 Task: Search one way flight ticket for 1 adult, 6 children, 1 infant in seat and 1 infant on lap in business from Greenville: Greenville-spartanburg International Airport (roger Milliken Field) to Fort Wayne: Fort Wayne International Airport on 8-4-2023. Choice of flights is Westjet. Number of bags: 8 checked bags. Price is upto 95000. Outbound departure time preference is 20:45.
Action: Mouse moved to (280, 254)
Screenshot: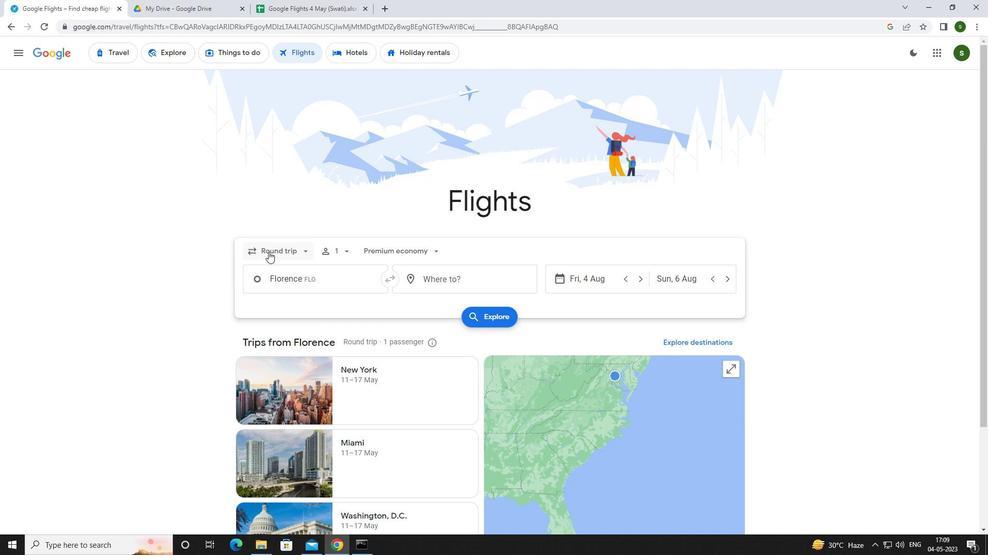 
Action: Mouse pressed left at (280, 254)
Screenshot: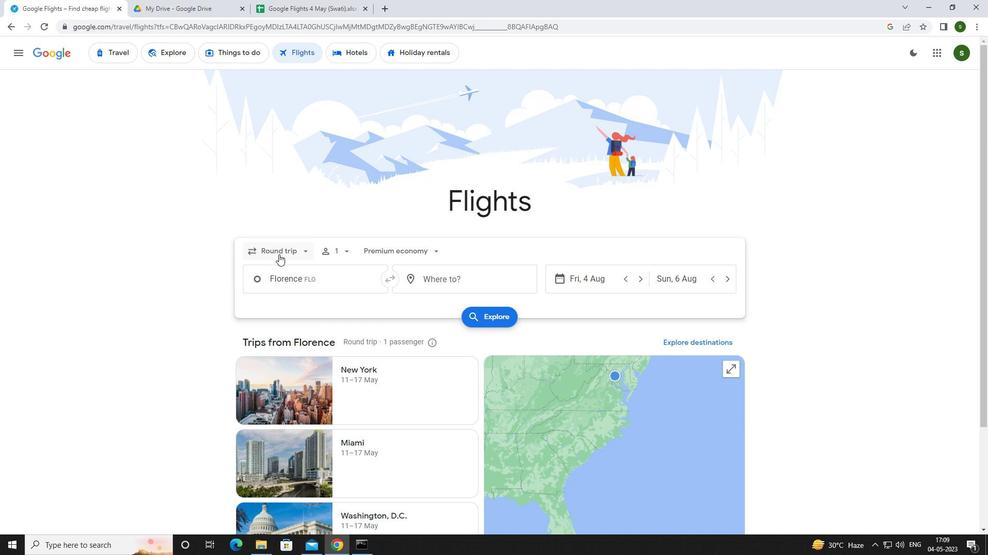 
Action: Mouse moved to (295, 295)
Screenshot: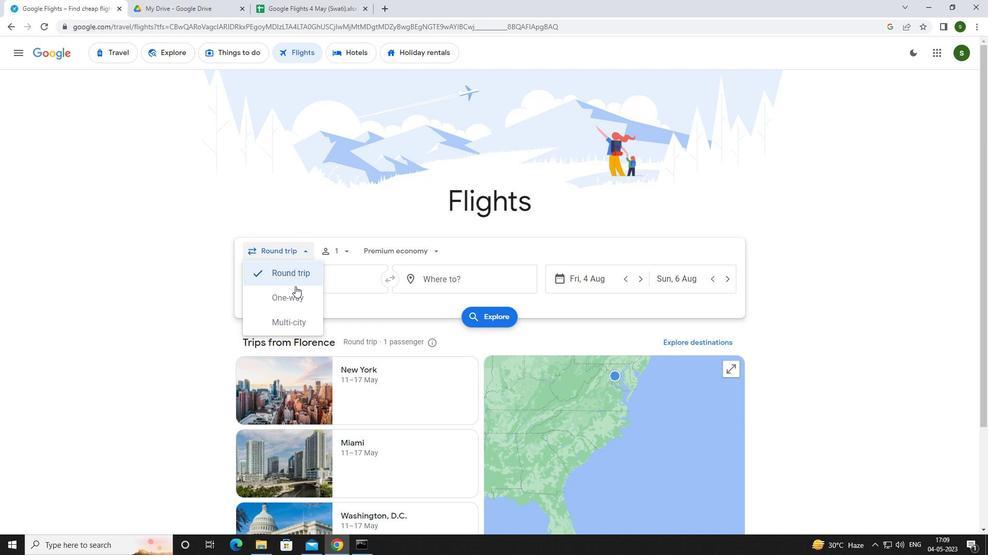 
Action: Mouse pressed left at (295, 295)
Screenshot: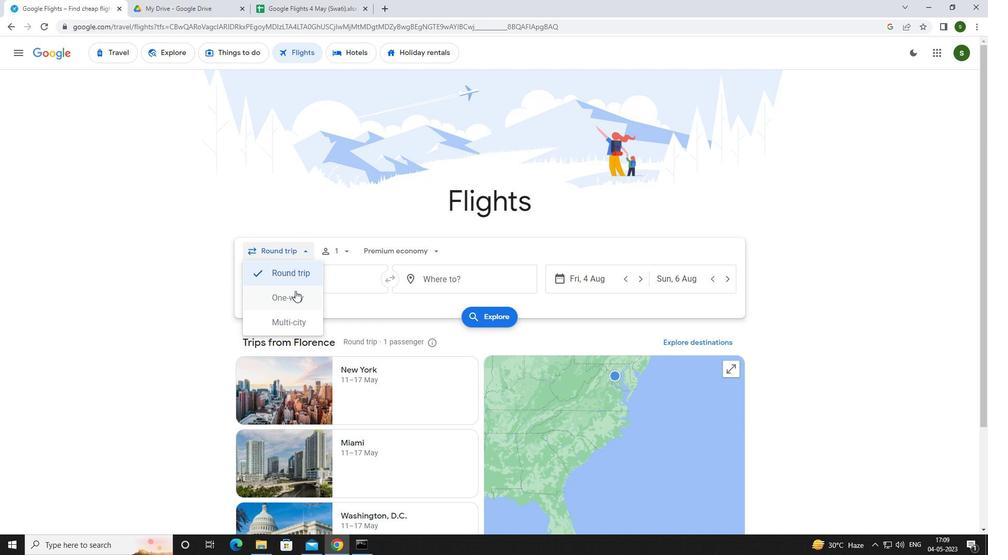 
Action: Mouse moved to (345, 251)
Screenshot: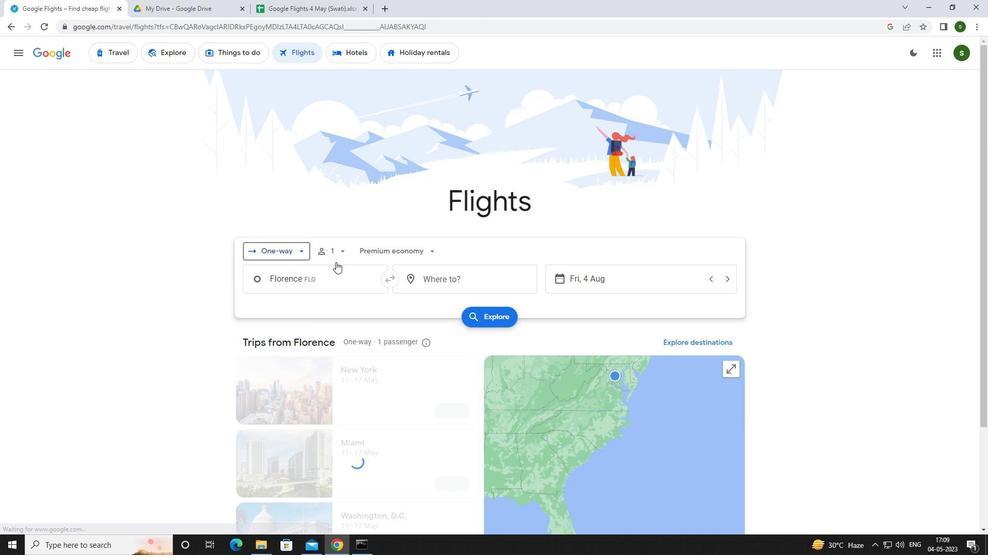 
Action: Mouse pressed left at (345, 251)
Screenshot: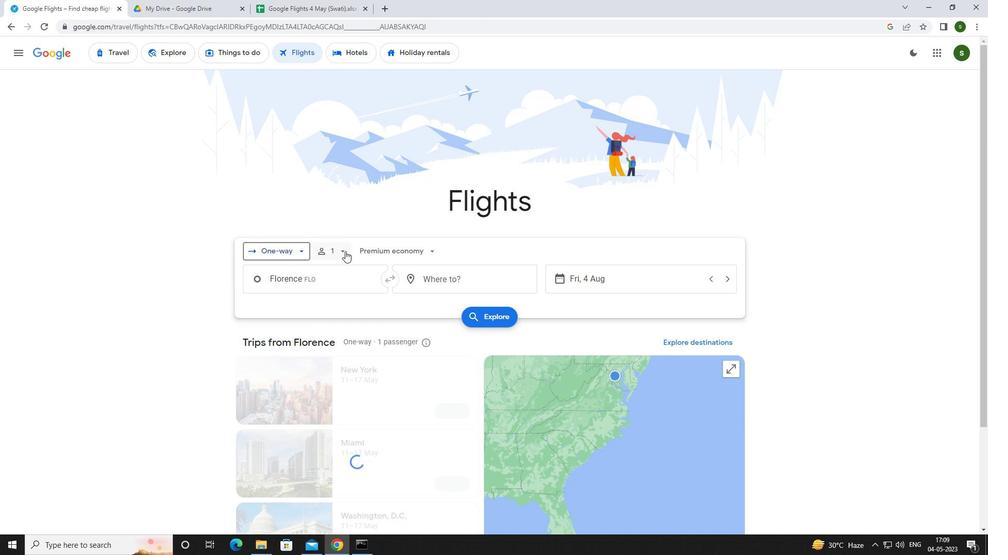 
Action: Mouse moved to (417, 299)
Screenshot: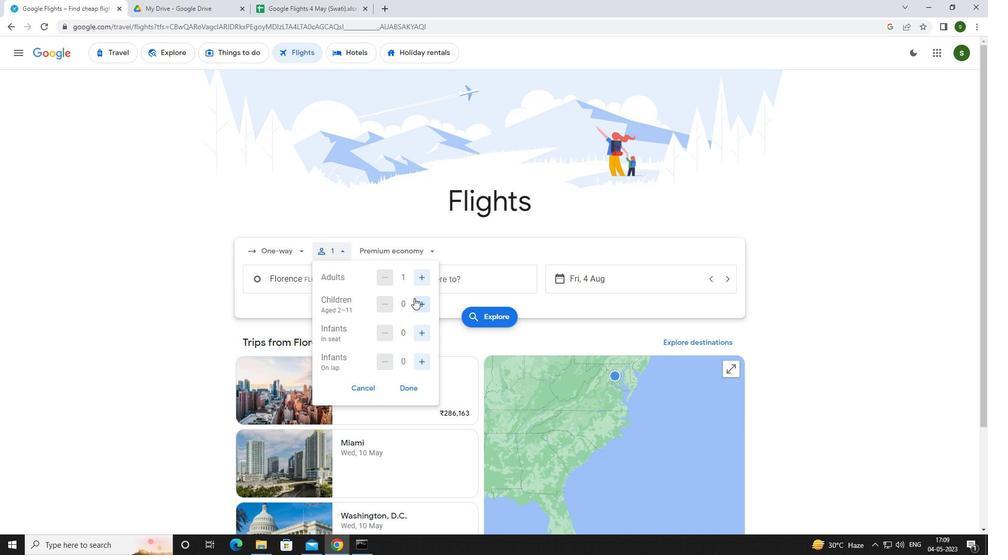 
Action: Mouse pressed left at (417, 299)
Screenshot: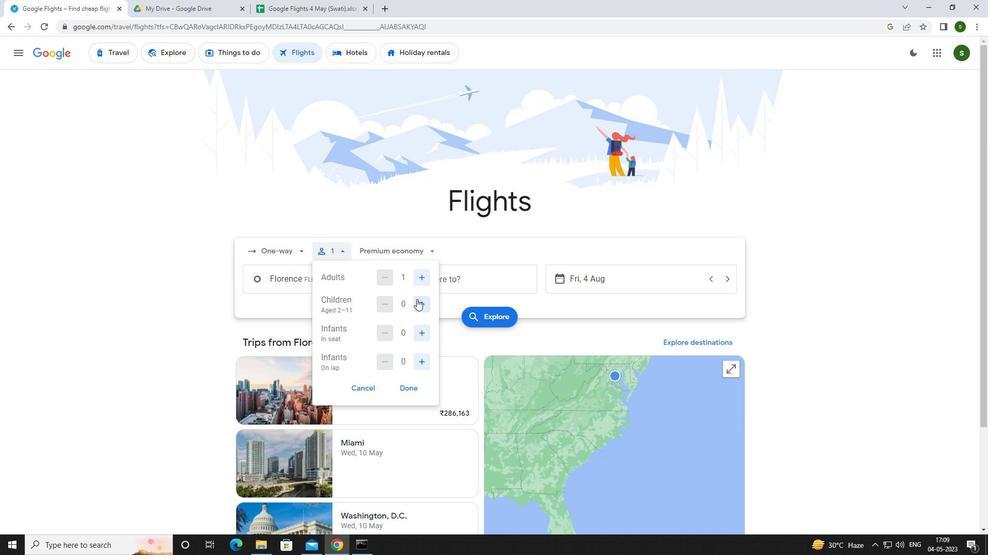 
Action: Mouse moved to (418, 300)
Screenshot: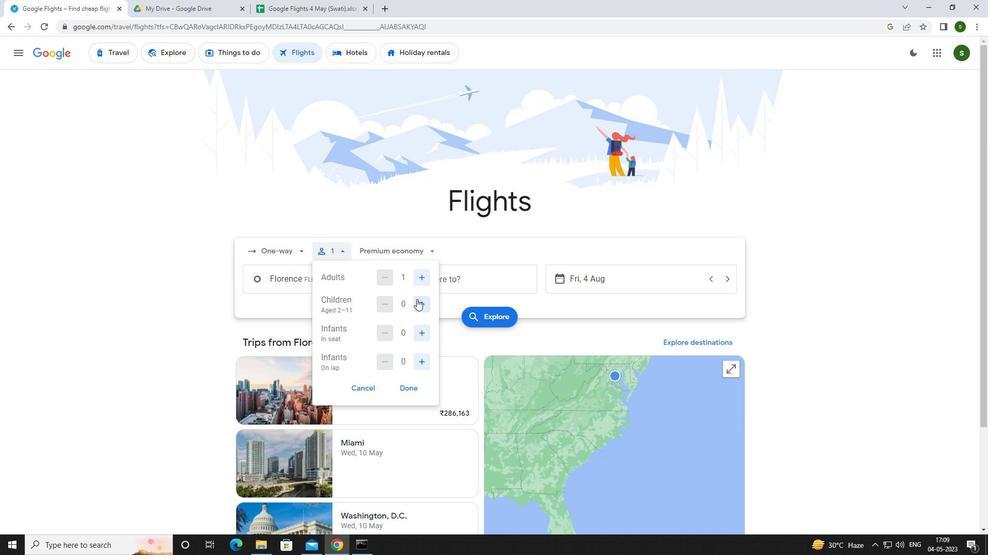 
Action: Mouse pressed left at (418, 300)
Screenshot: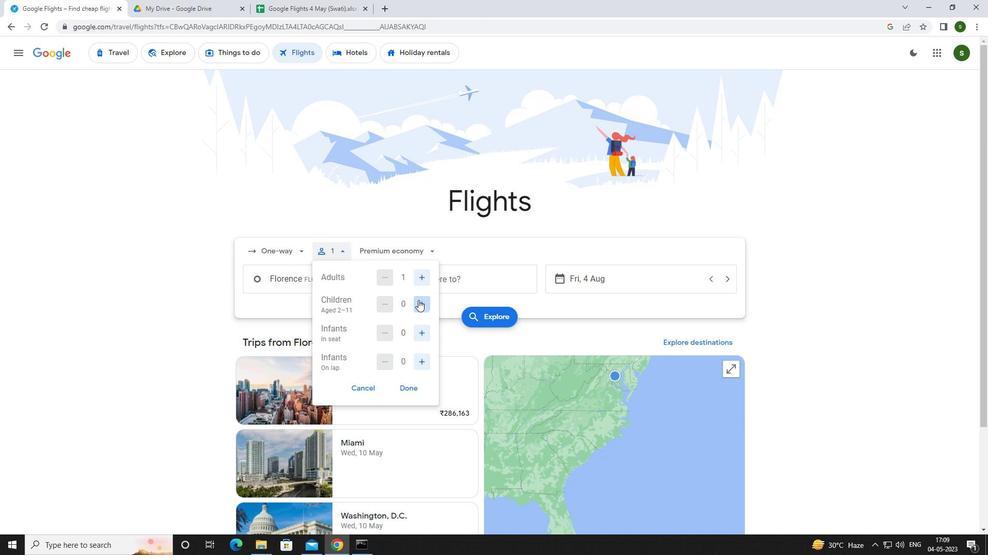 
Action: Mouse pressed left at (418, 300)
Screenshot: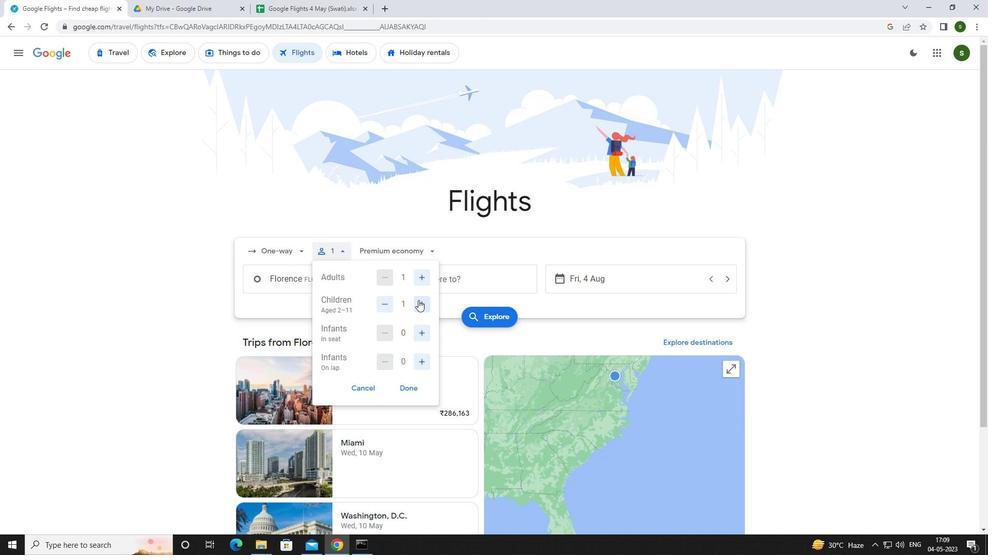 
Action: Mouse pressed left at (418, 300)
Screenshot: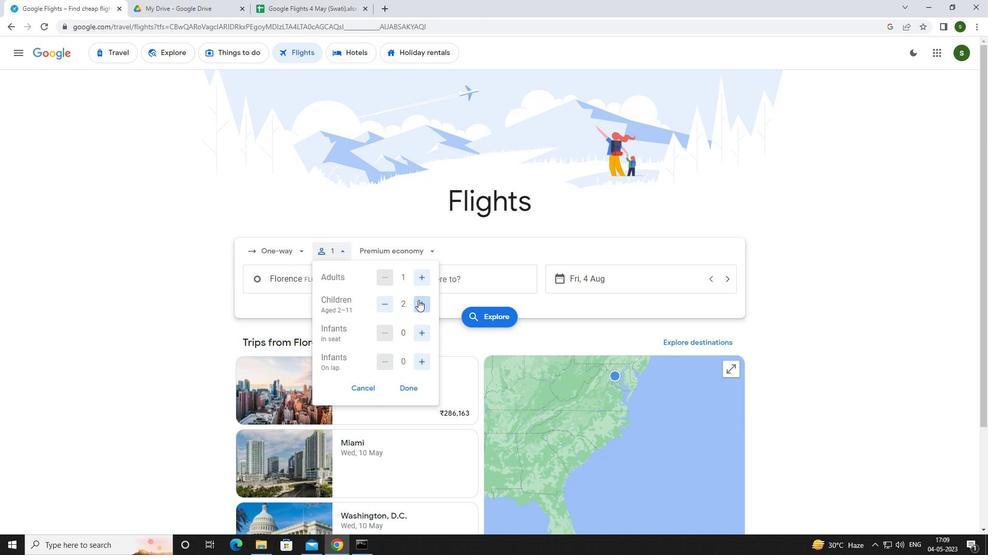 
Action: Mouse pressed left at (418, 300)
Screenshot: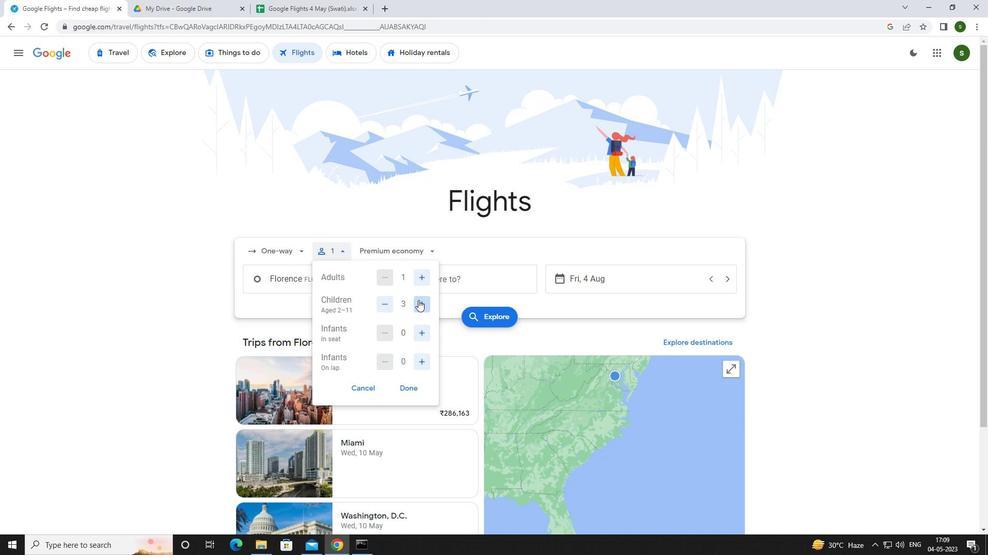 
Action: Mouse pressed left at (418, 300)
Screenshot: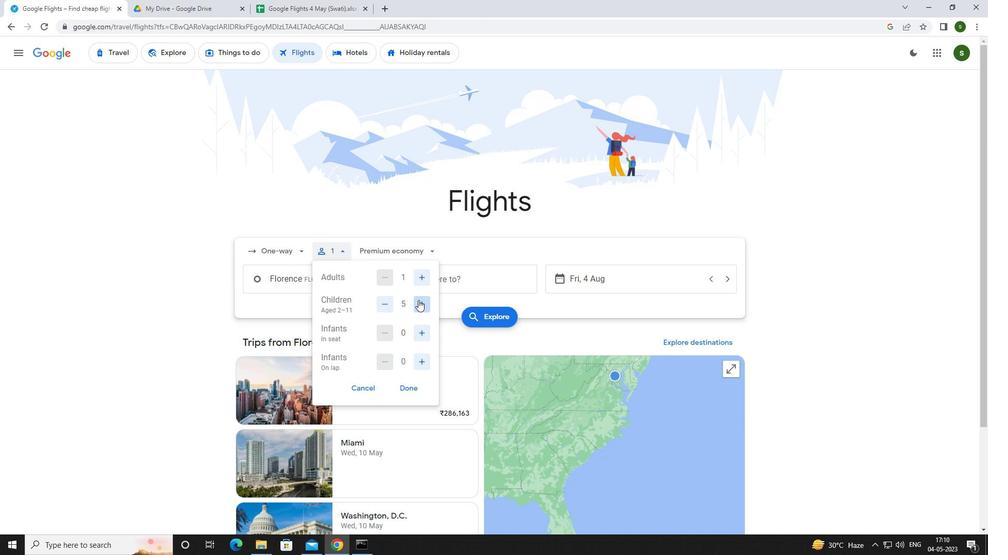 
Action: Mouse moved to (422, 330)
Screenshot: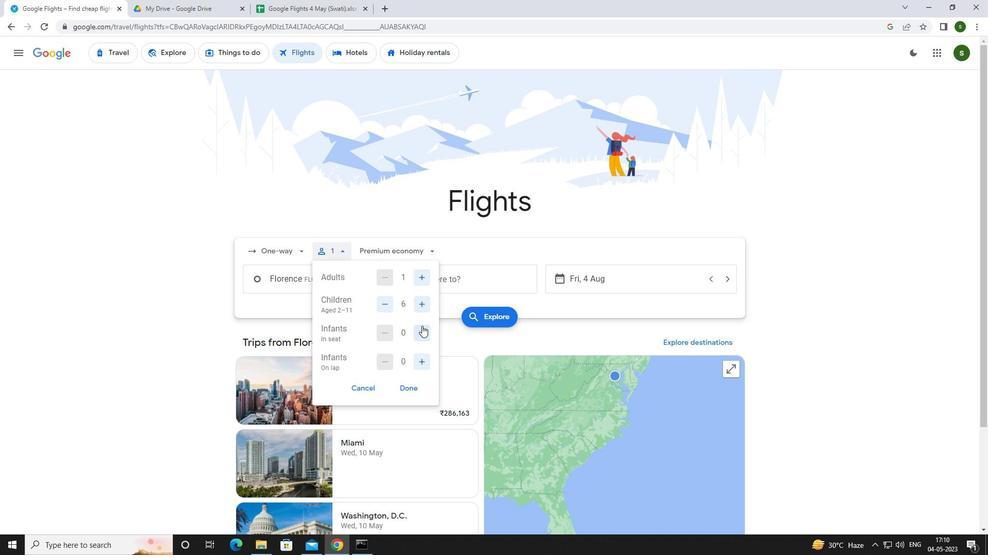 
Action: Mouse pressed left at (422, 330)
Screenshot: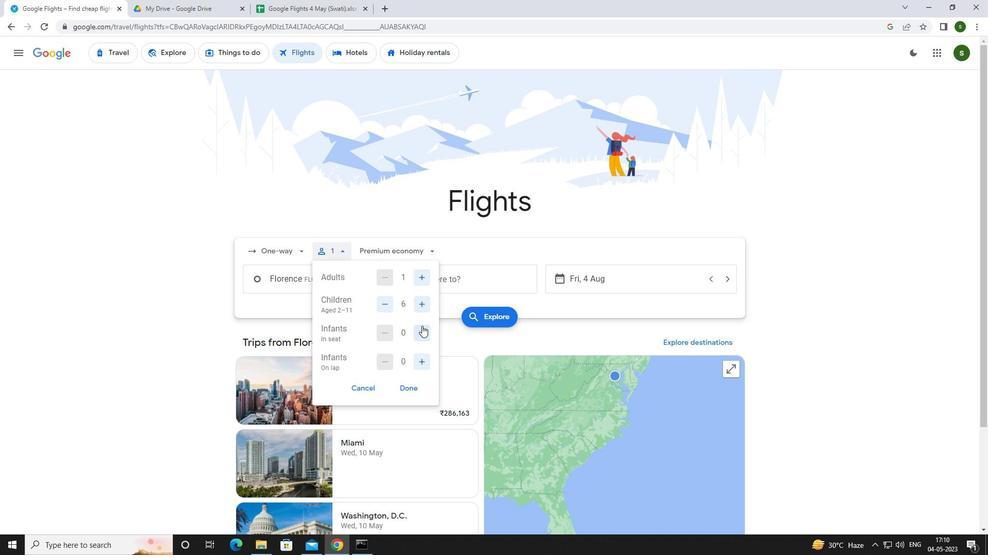 
Action: Mouse moved to (420, 358)
Screenshot: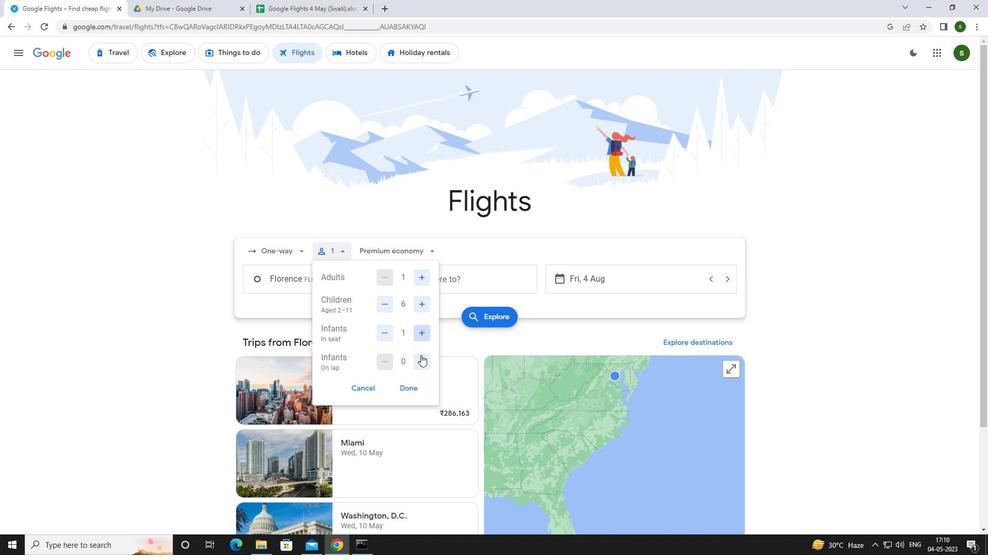 
Action: Mouse pressed left at (420, 358)
Screenshot: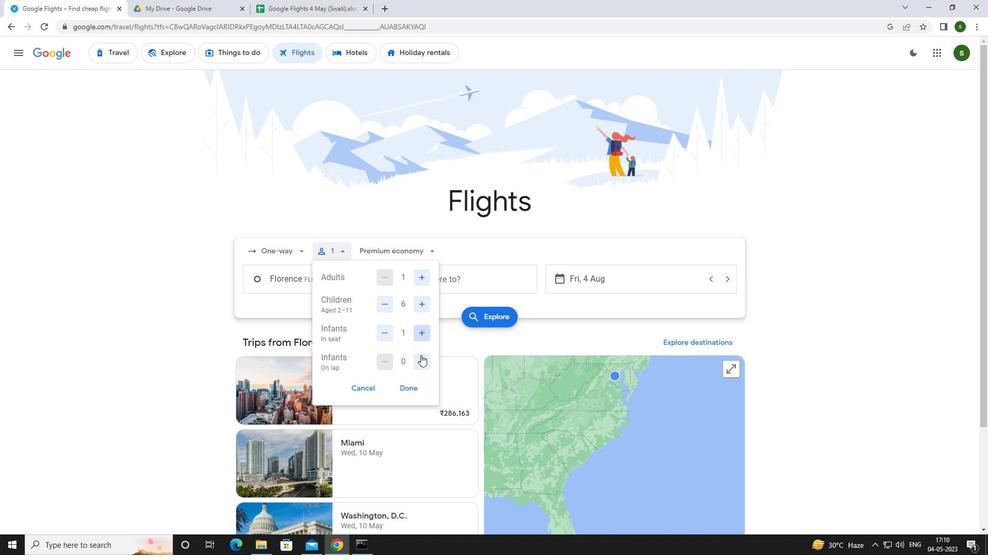 
Action: Mouse moved to (404, 248)
Screenshot: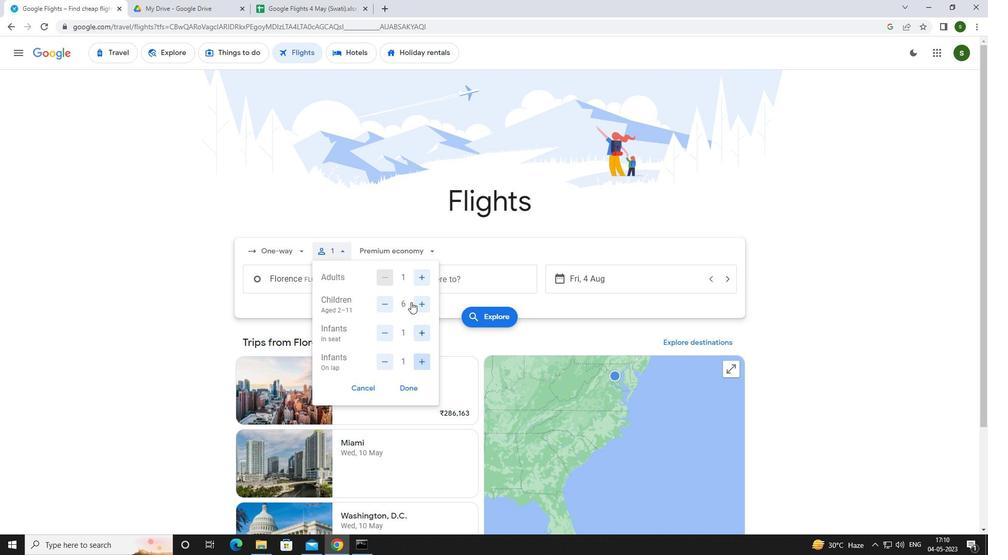 
Action: Mouse pressed left at (404, 248)
Screenshot: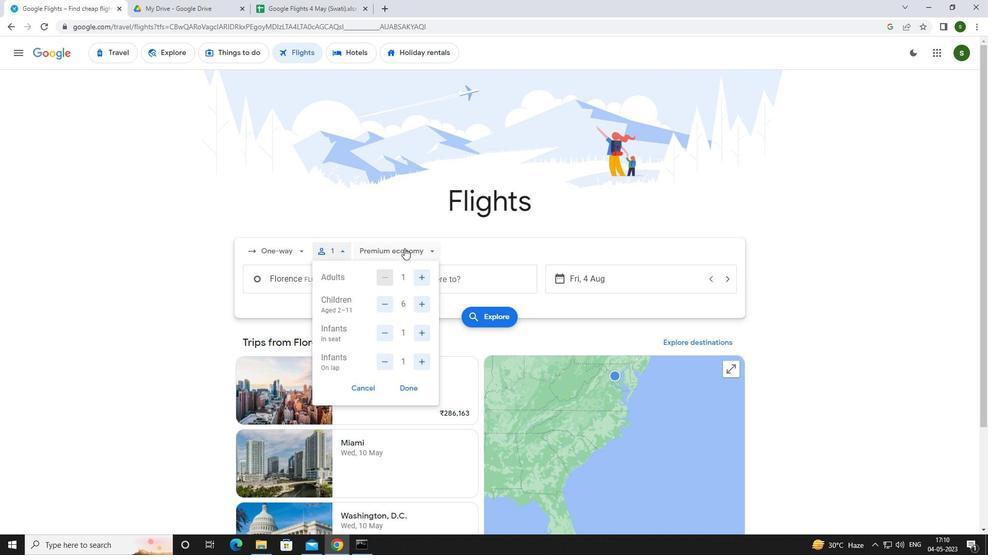 
Action: Mouse moved to (416, 315)
Screenshot: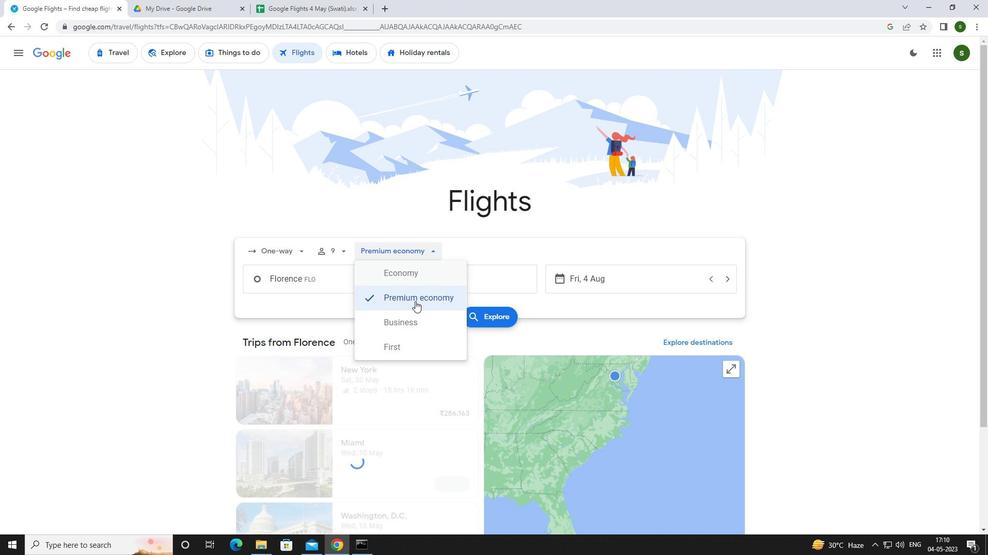 
Action: Mouse pressed left at (416, 315)
Screenshot: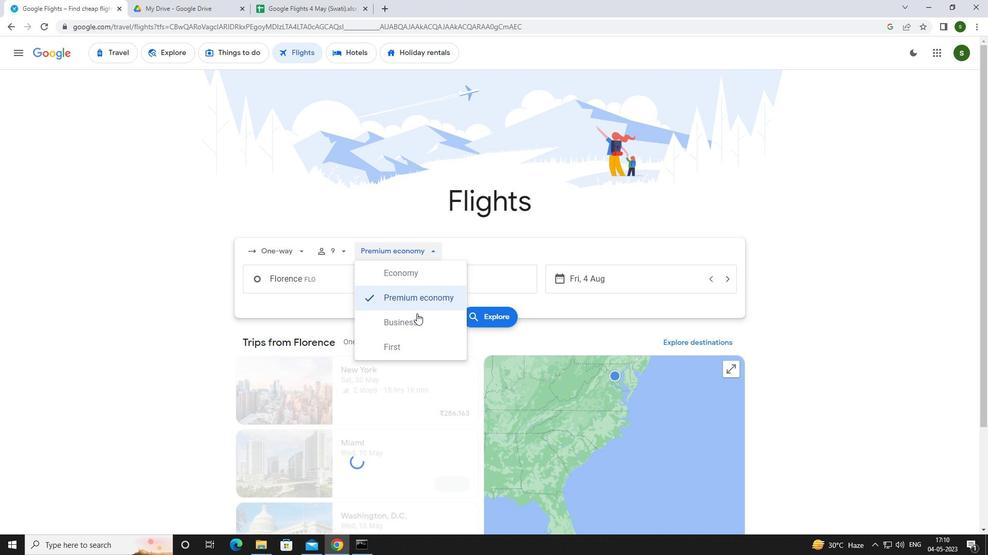 
Action: Mouse moved to (357, 282)
Screenshot: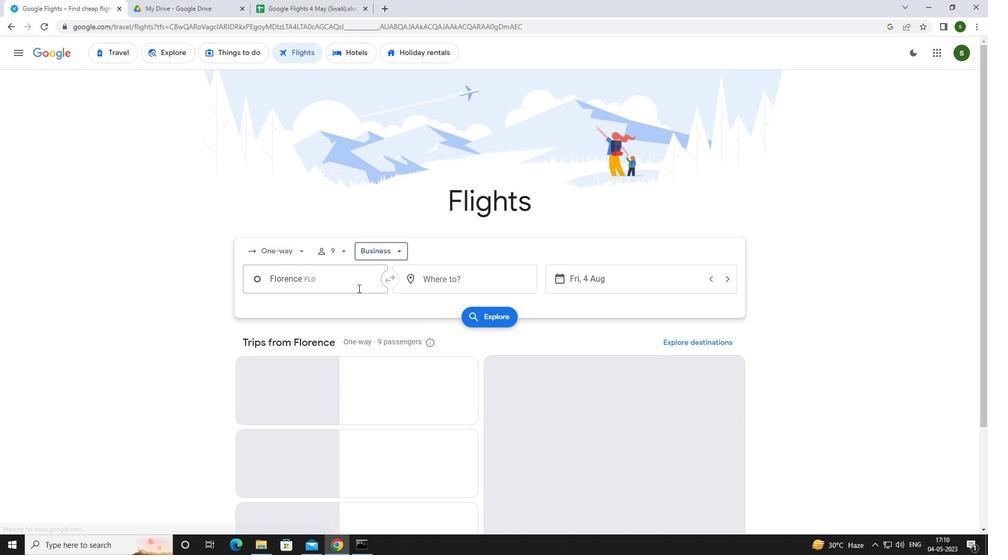 
Action: Mouse pressed left at (357, 282)
Screenshot: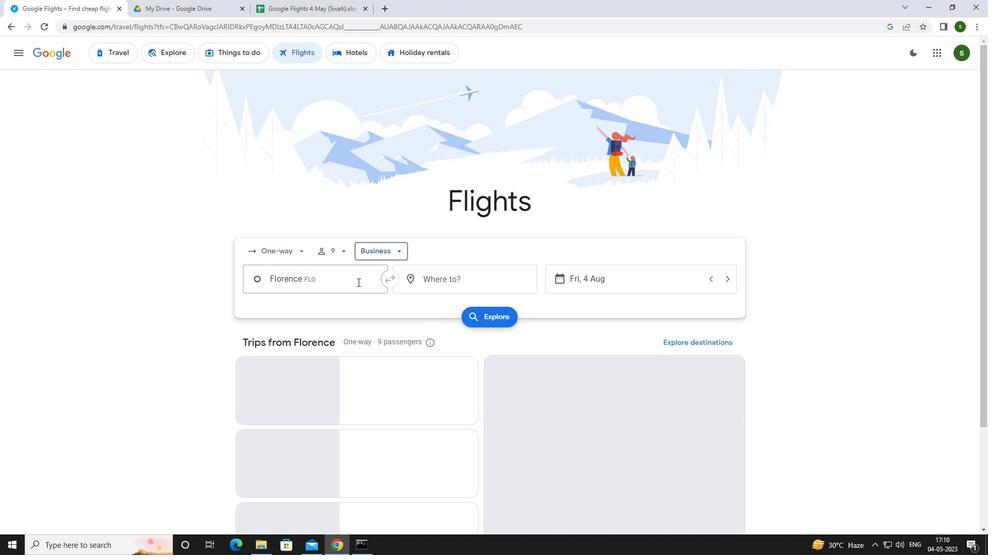 
Action: Mouse moved to (336, 281)
Screenshot: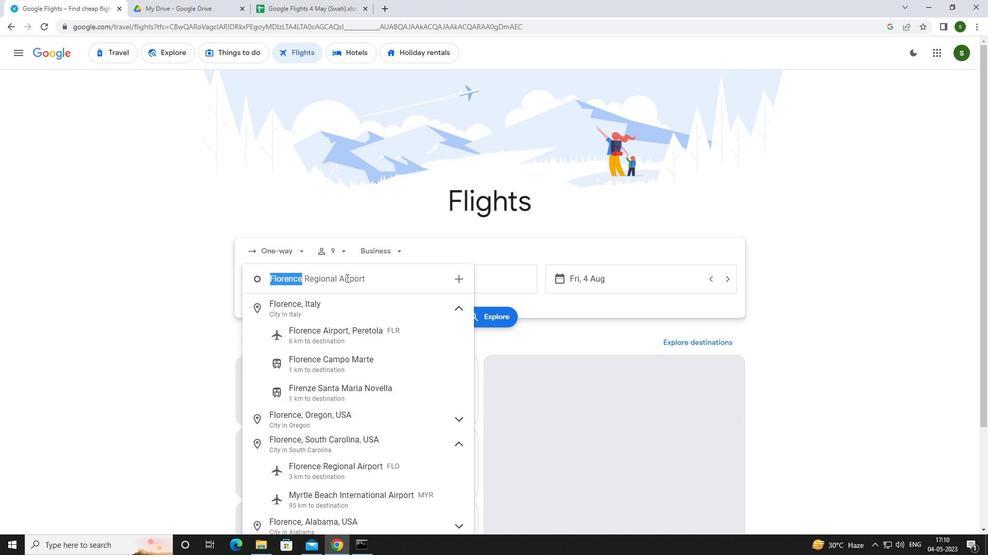 
Action: Key pressed <Key.caps_lock>g<Key.caps_lock>reenville
Screenshot: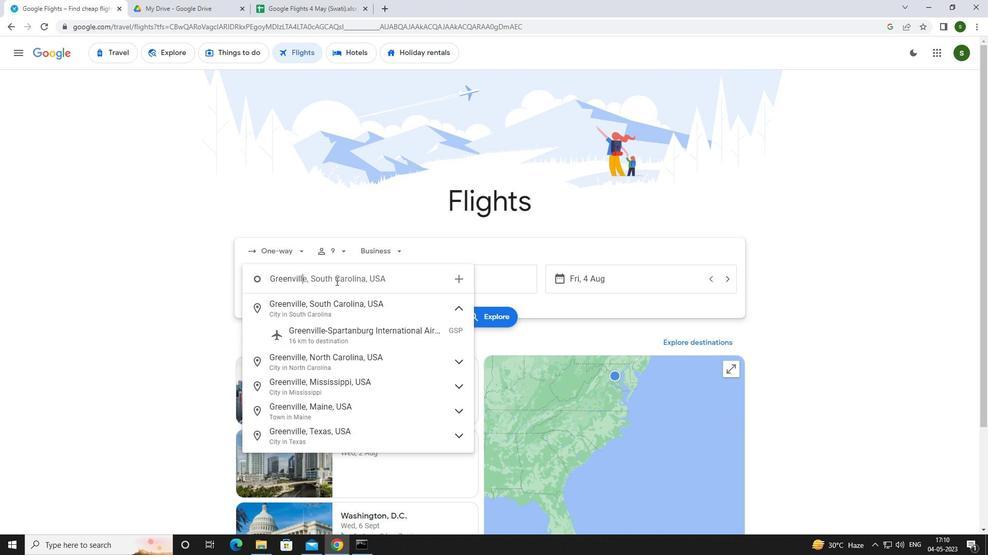 
Action: Mouse moved to (331, 326)
Screenshot: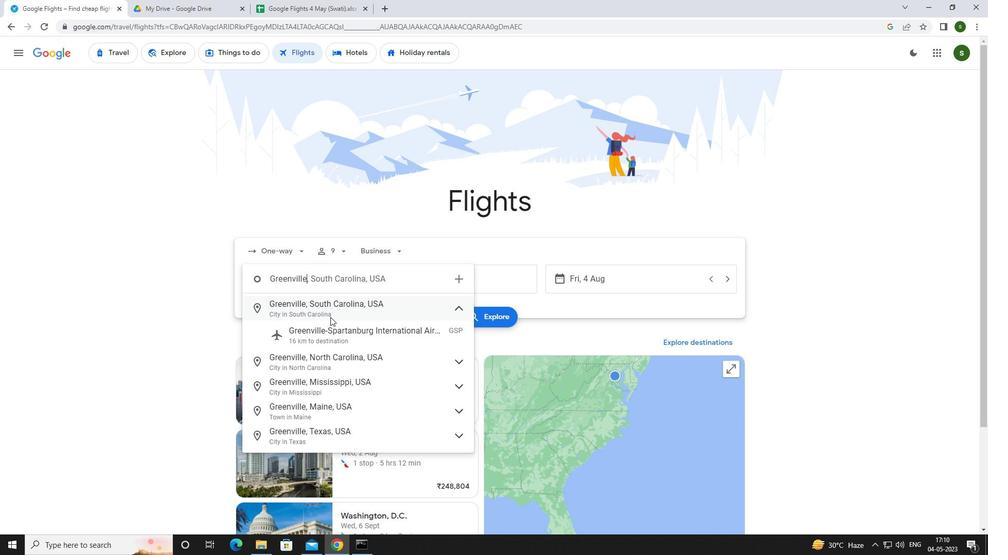 
Action: Mouse pressed left at (331, 326)
Screenshot: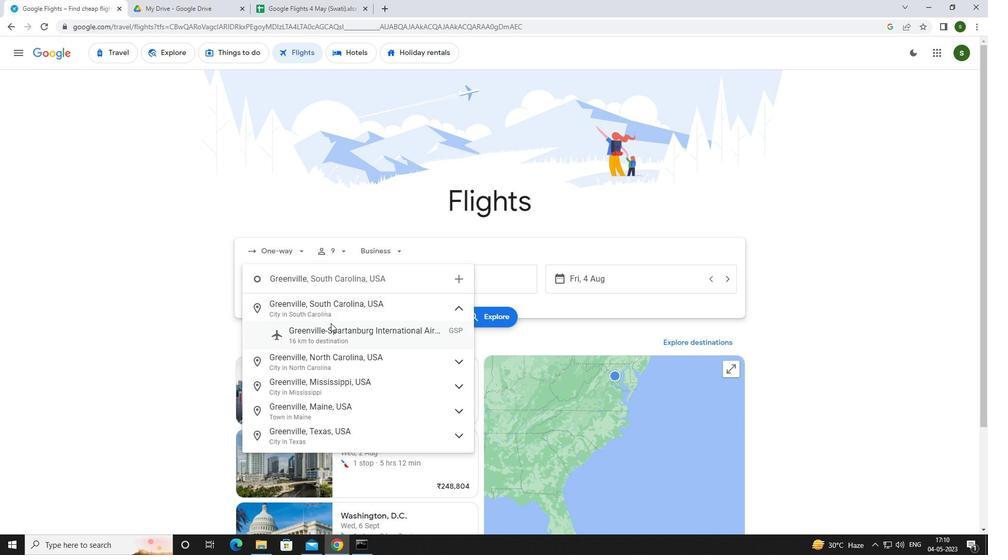 
Action: Mouse moved to (460, 282)
Screenshot: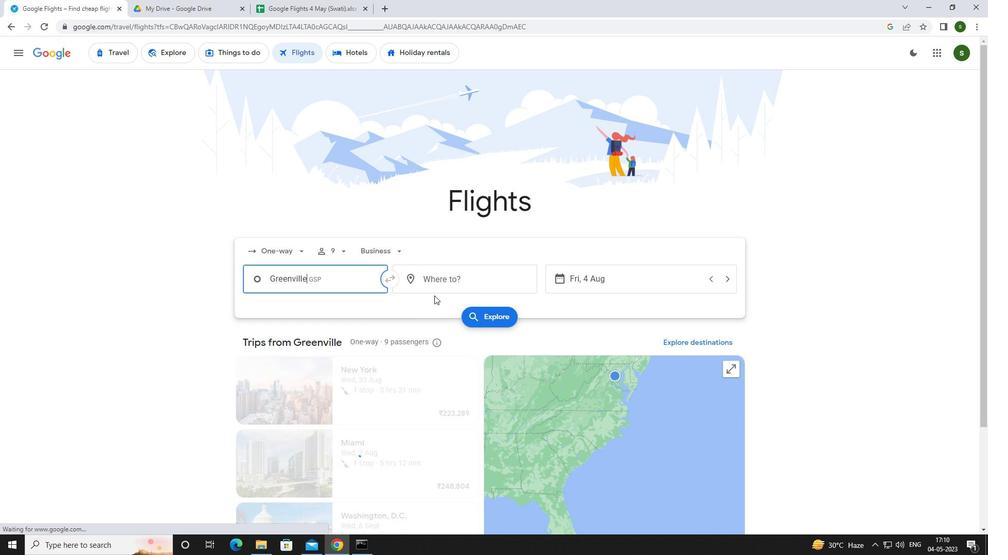 
Action: Mouse pressed left at (460, 282)
Screenshot: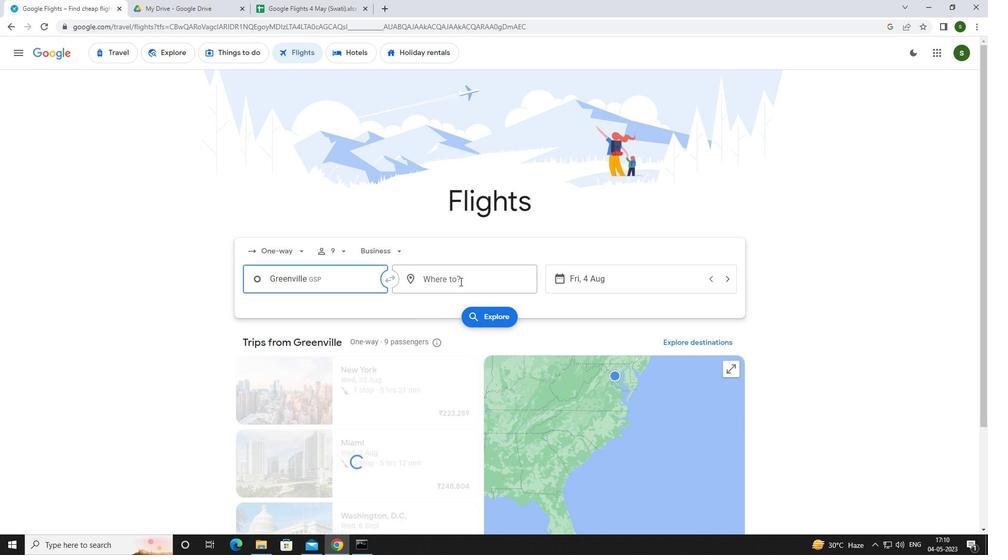 
Action: Mouse moved to (408, 291)
Screenshot: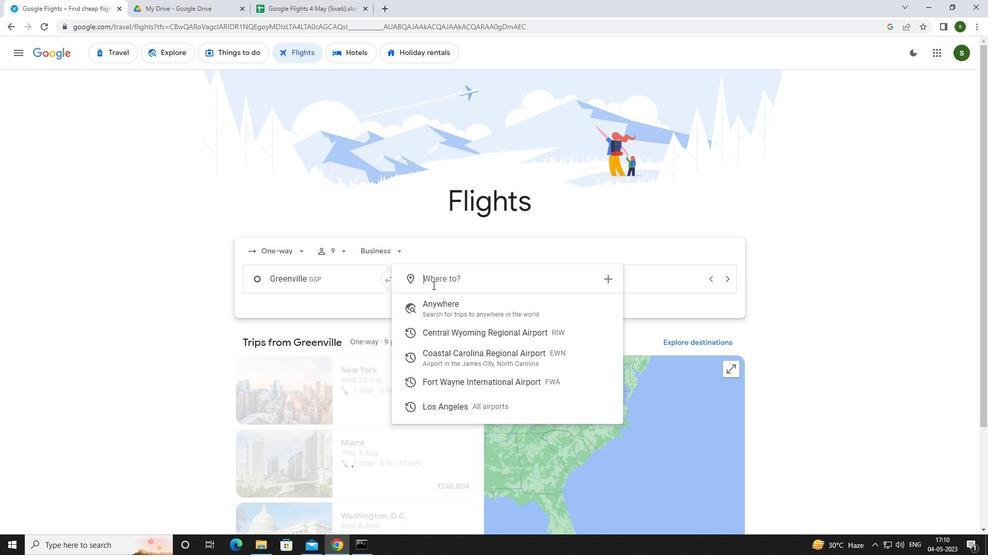 
Action: Key pressed <Key.caps_lock>f<Key.caps_lock>ort<Key.space><Key.caps_lock>w<Key.caps_lock>ay
Screenshot: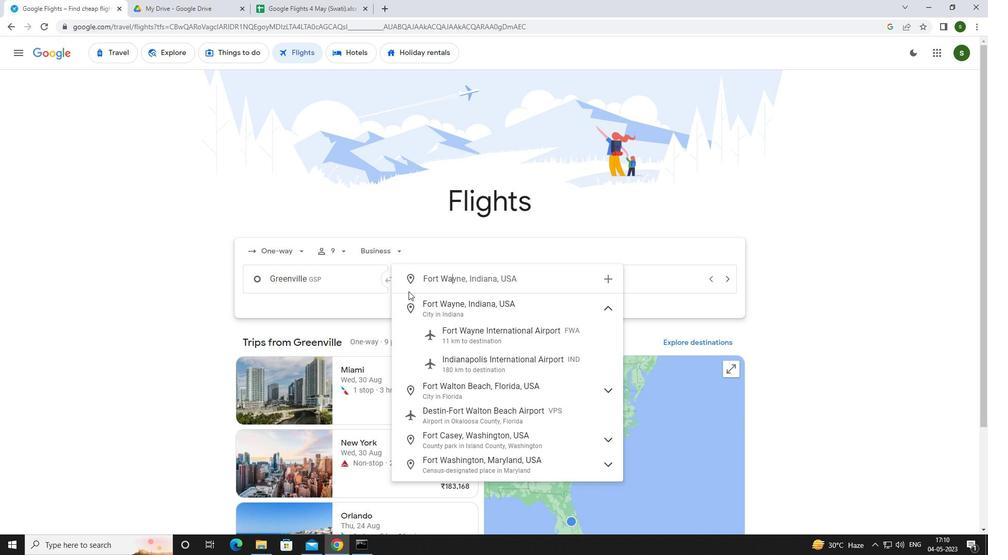 
Action: Mouse moved to (490, 336)
Screenshot: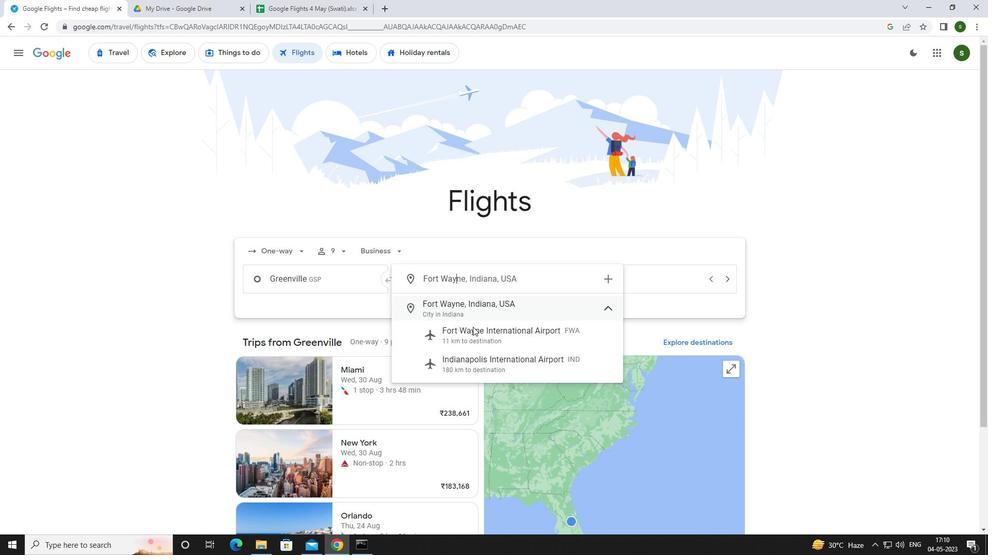 
Action: Mouse pressed left at (490, 336)
Screenshot: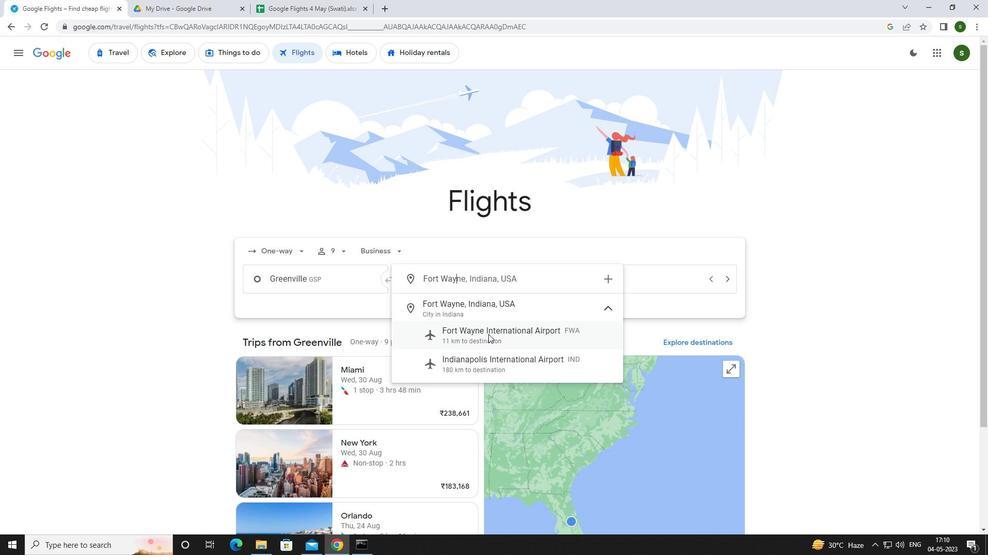 
Action: Mouse moved to (619, 275)
Screenshot: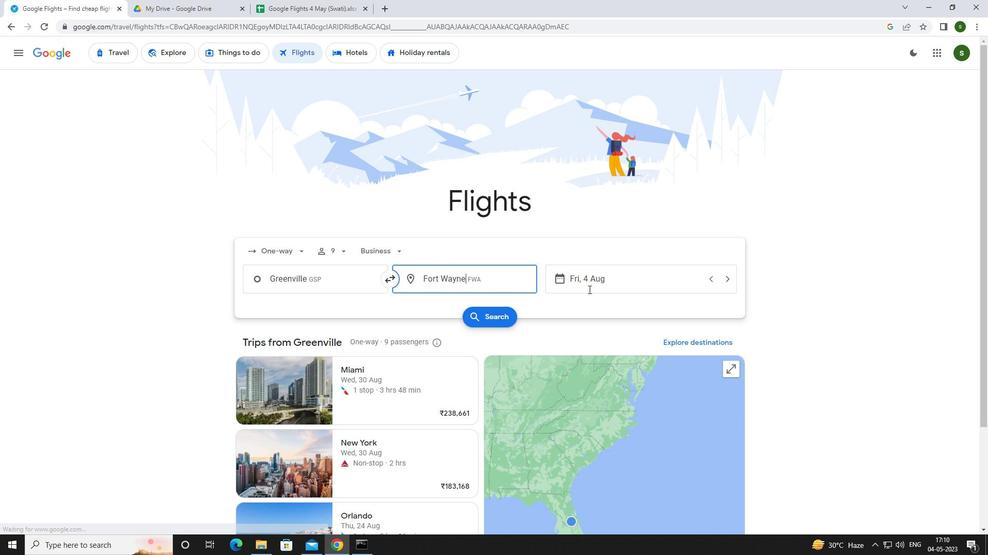 
Action: Mouse pressed left at (619, 275)
Screenshot: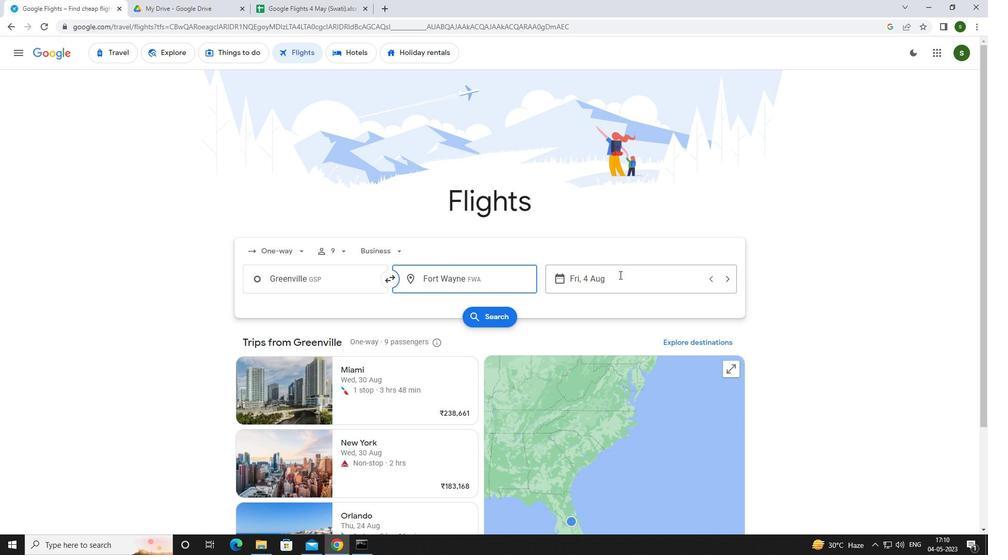 
Action: Mouse moved to (496, 341)
Screenshot: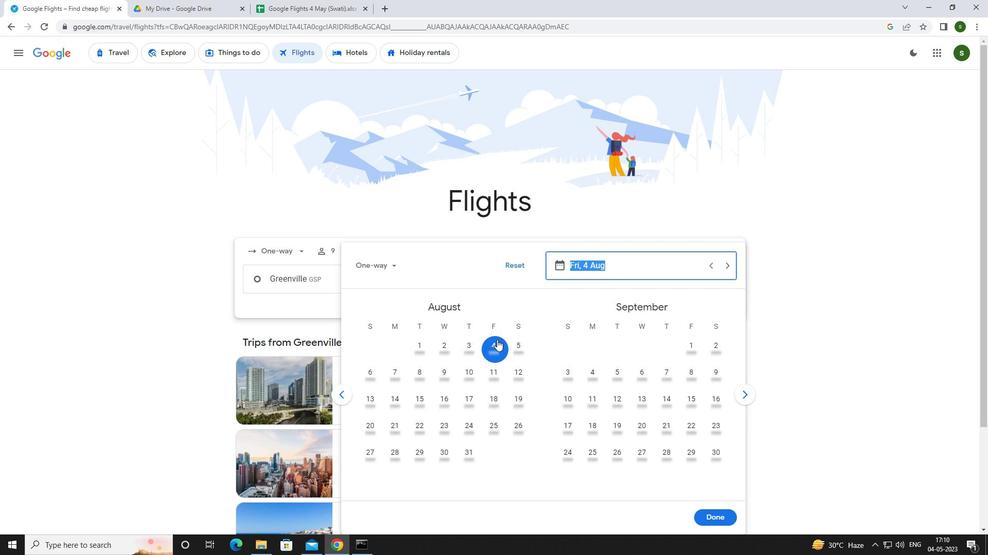 
Action: Mouse pressed left at (496, 341)
Screenshot: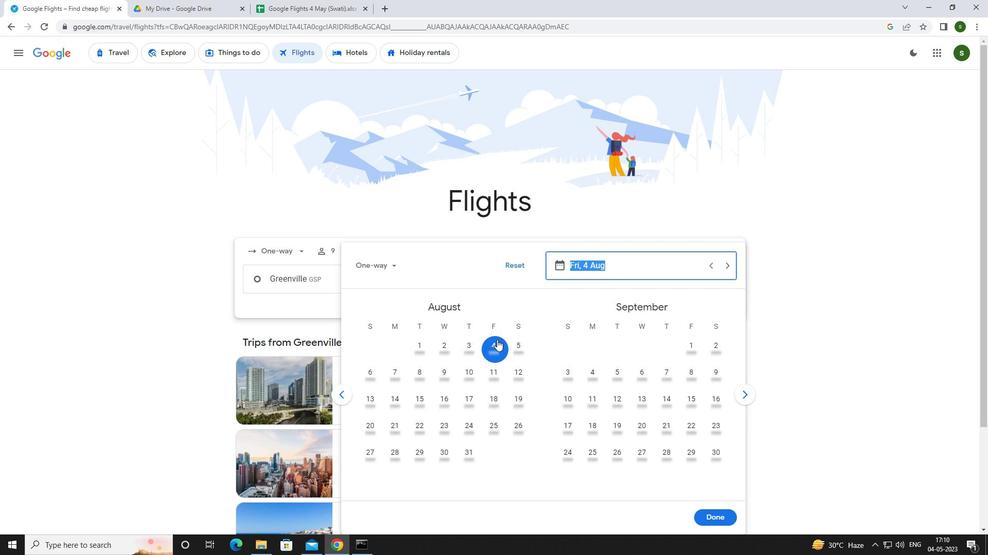 
Action: Mouse moved to (720, 515)
Screenshot: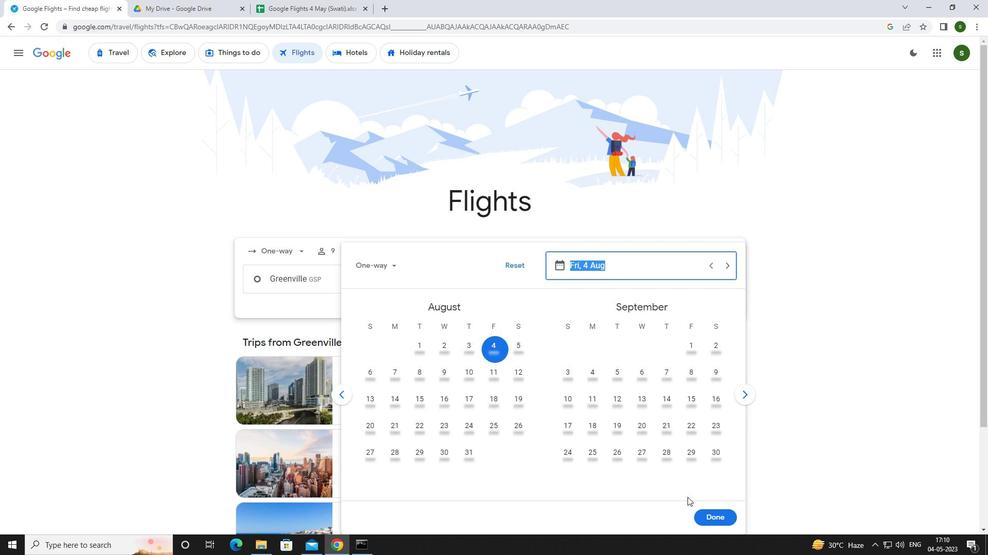
Action: Mouse pressed left at (720, 515)
Screenshot: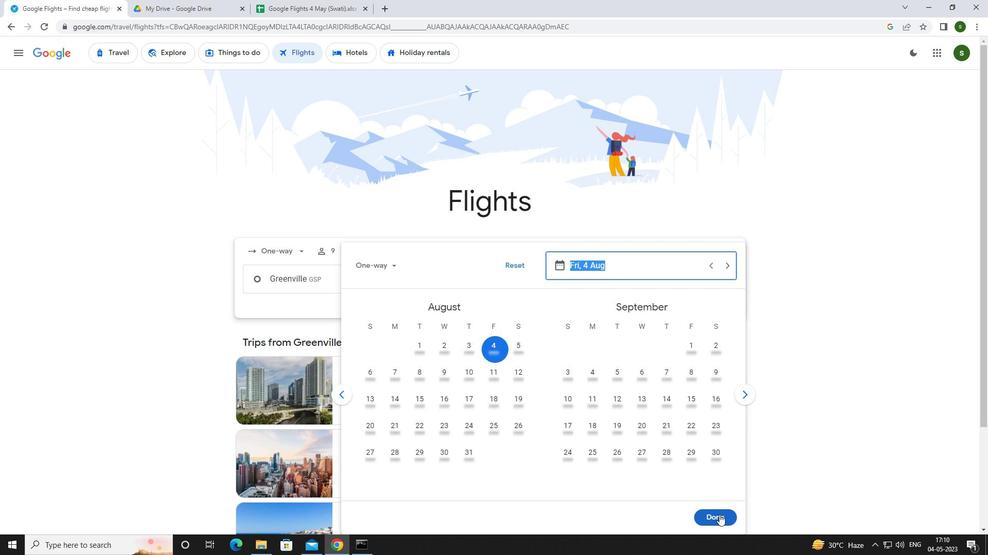 
Action: Mouse moved to (485, 319)
Screenshot: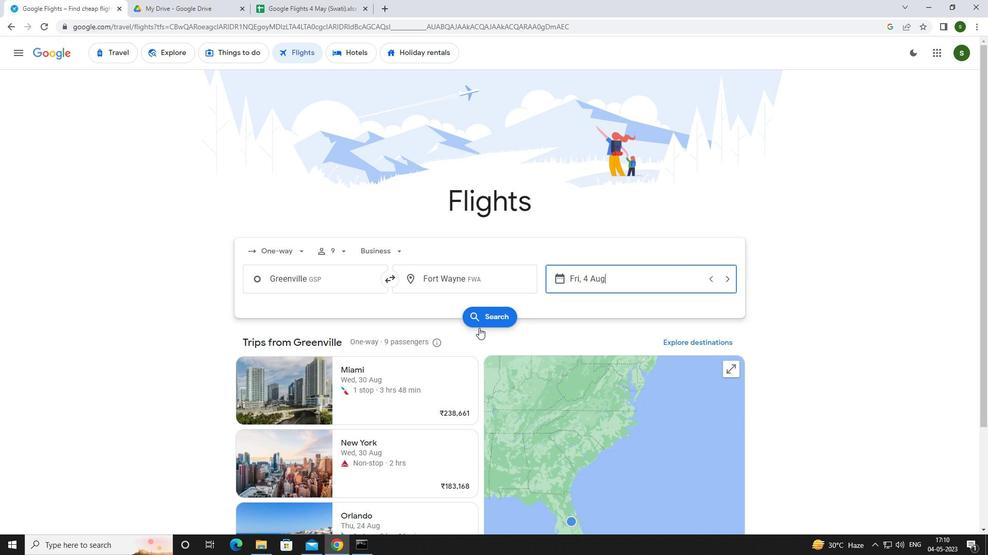 
Action: Mouse pressed left at (485, 319)
Screenshot: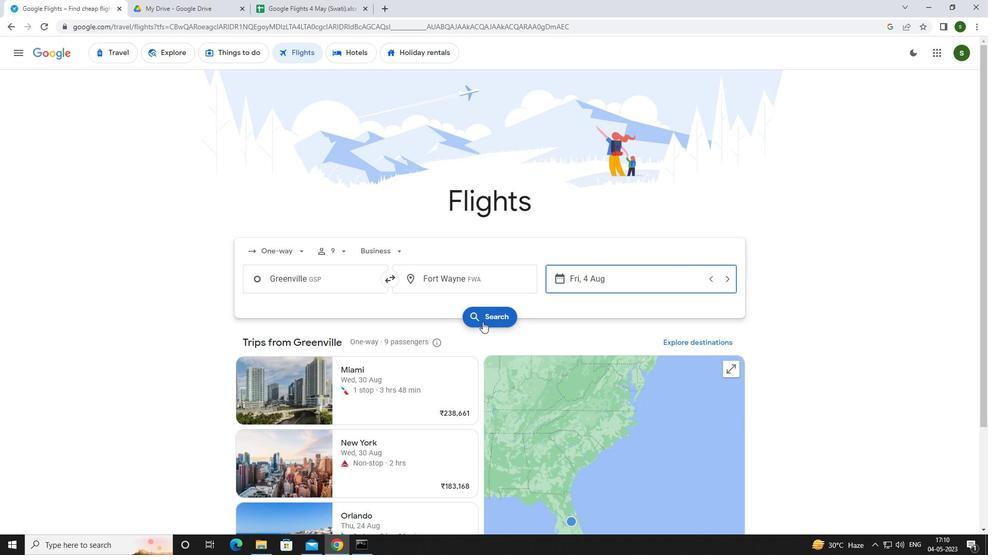 
Action: Mouse moved to (259, 151)
Screenshot: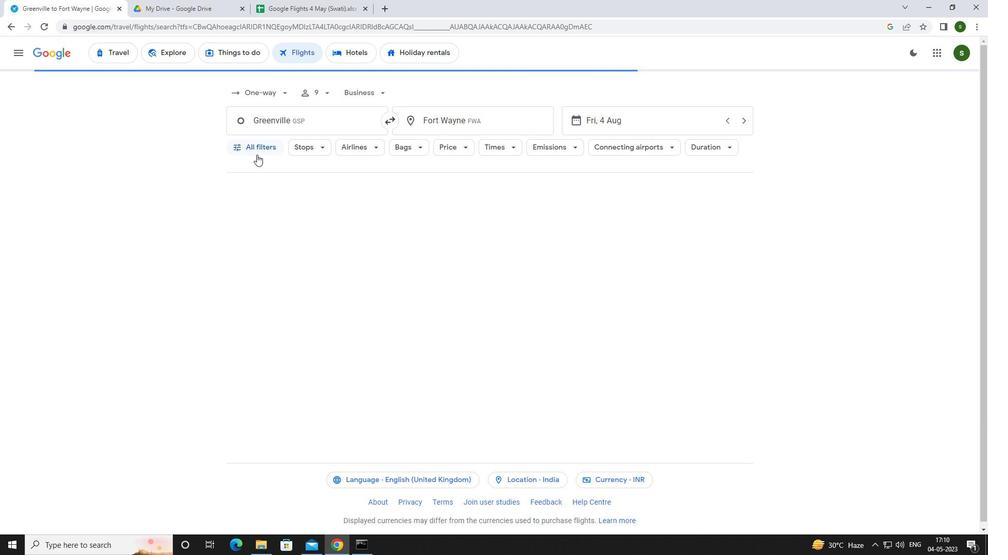 
Action: Mouse pressed left at (259, 151)
Screenshot: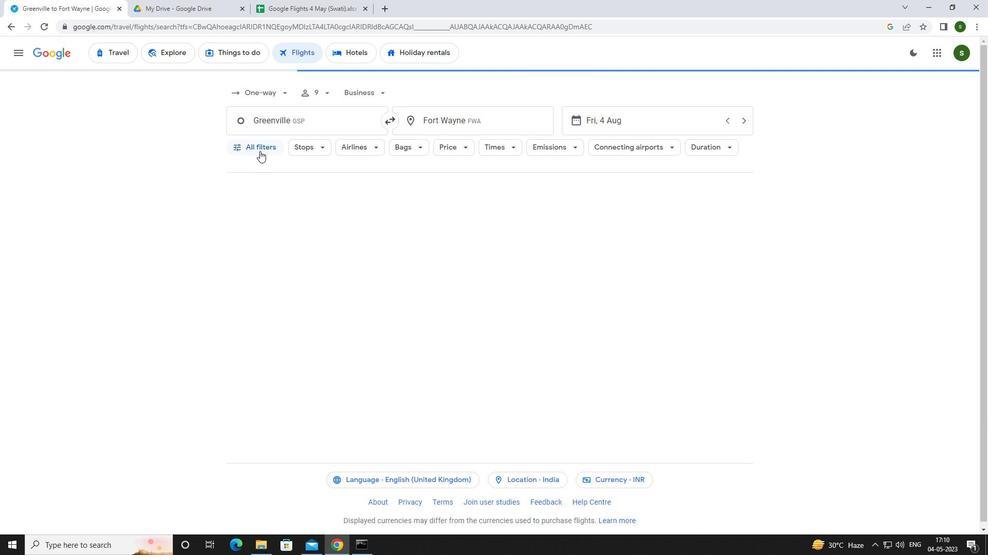 
Action: Mouse moved to (381, 364)
Screenshot: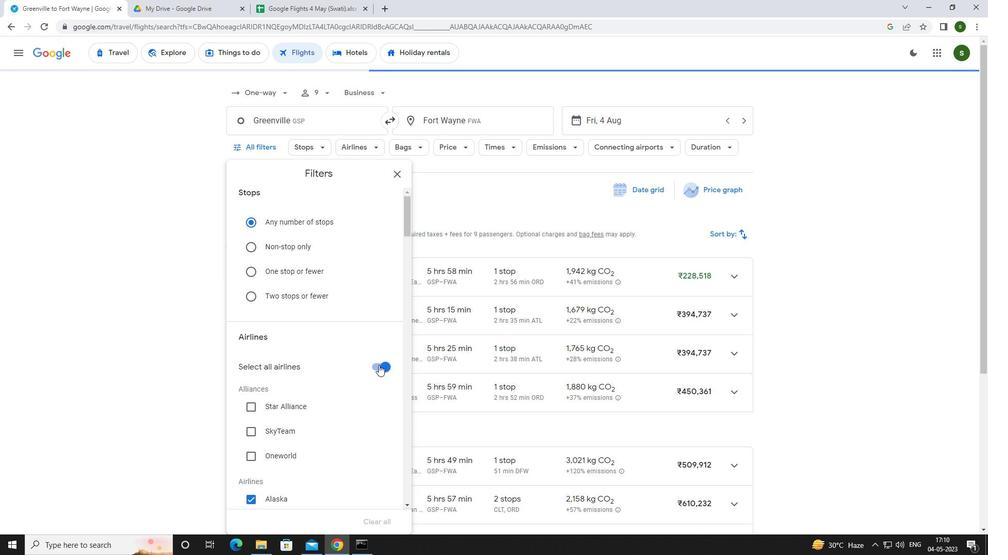 
Action: Mouse pressed left at (381, 364)
Screenshot: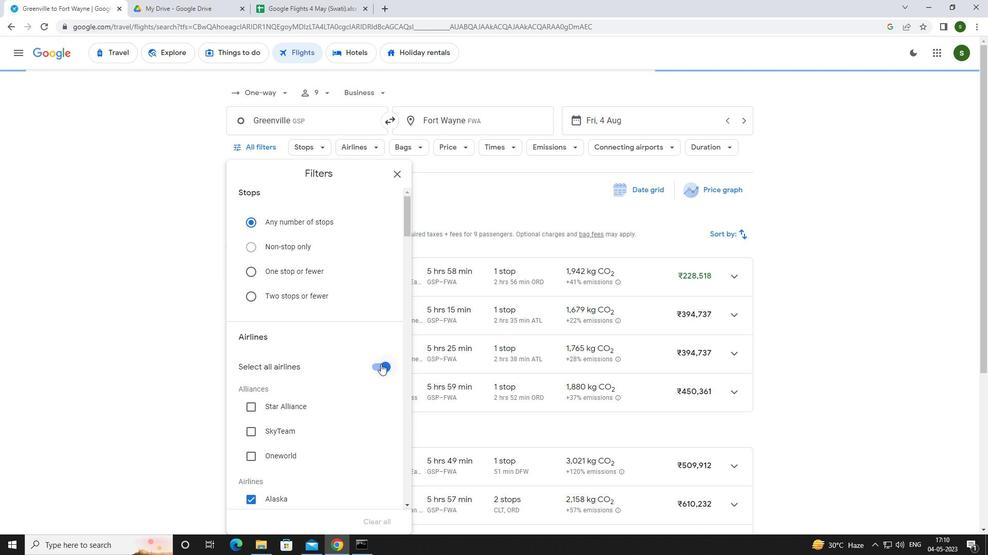 
Action: Mouse moved to (336, 359)
Screenshot: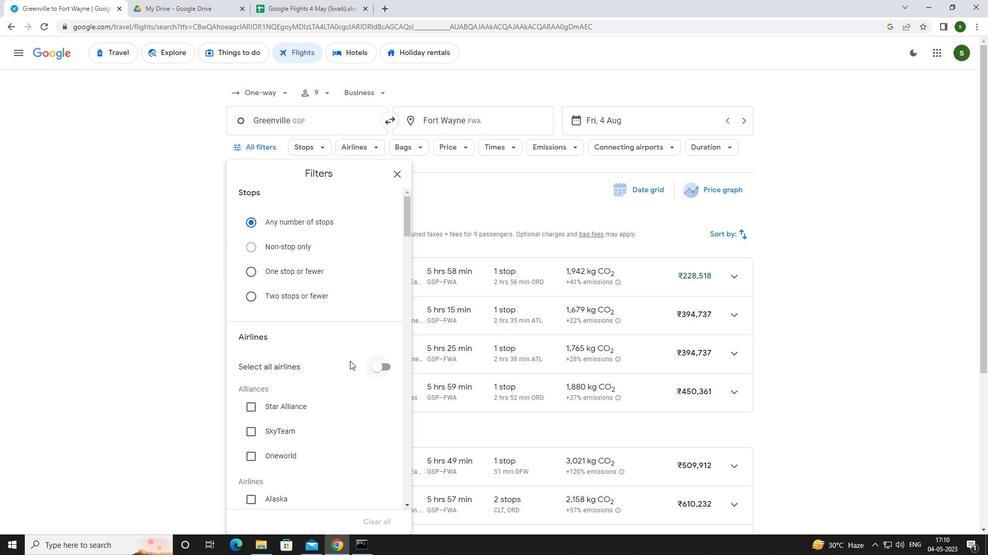 
Action: Mouse scrolled (336, 359) with delta (0, 0)
Screenshot: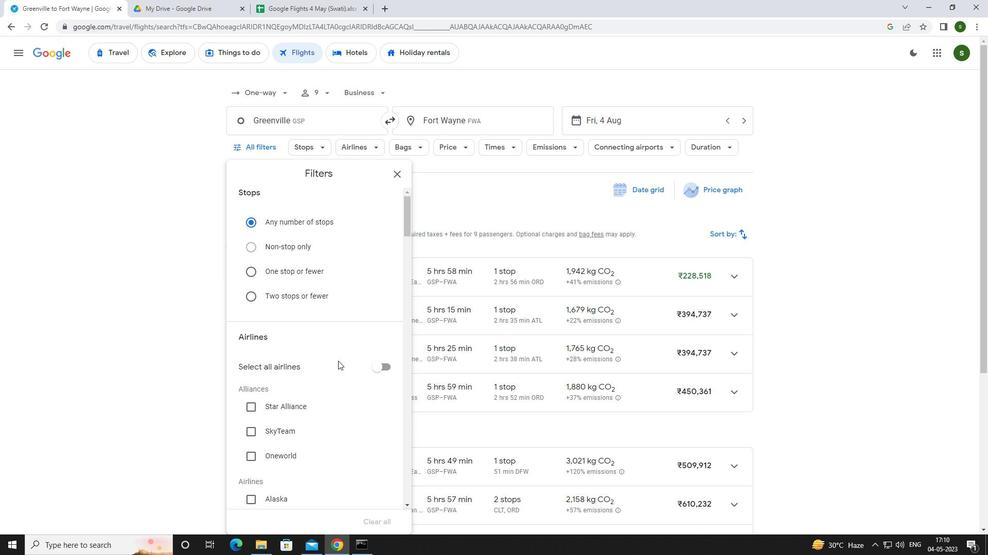 
Action: Mouse scrolled (336, 359) with delta (0, 0)
Screenshot: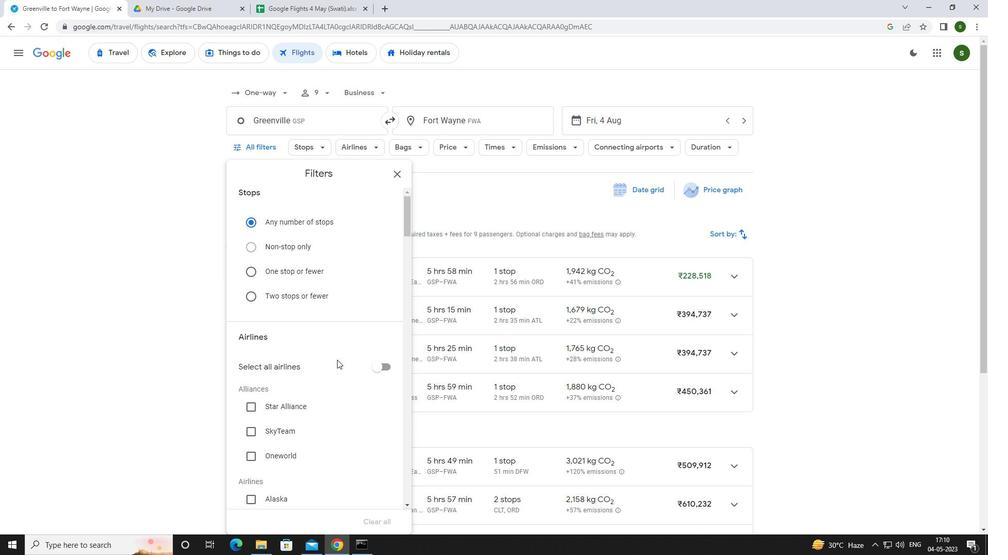
Action: Mouse scrolled (336, 359) with delta (0, 0)
Screenshot: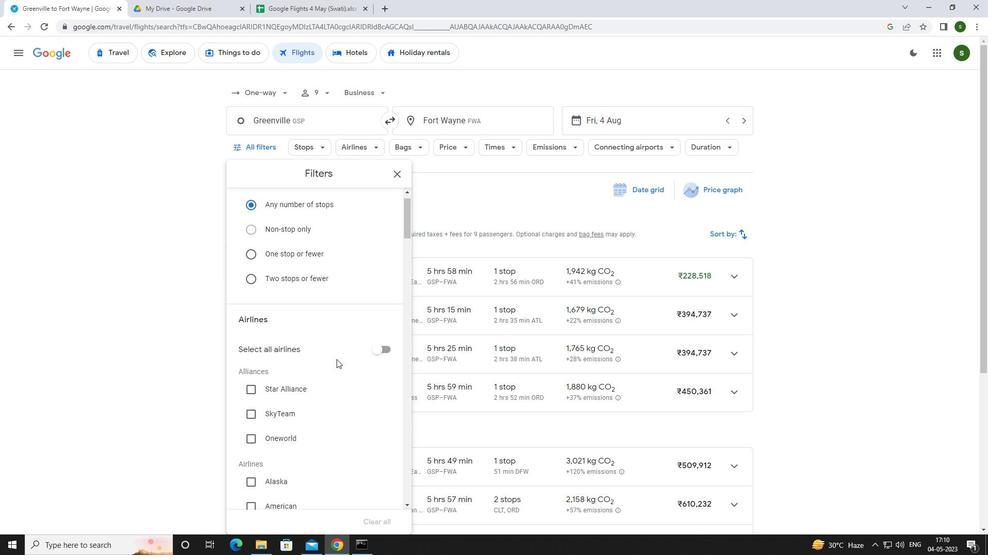 
Action: Mouse moved to (336, 359)
Screenshot: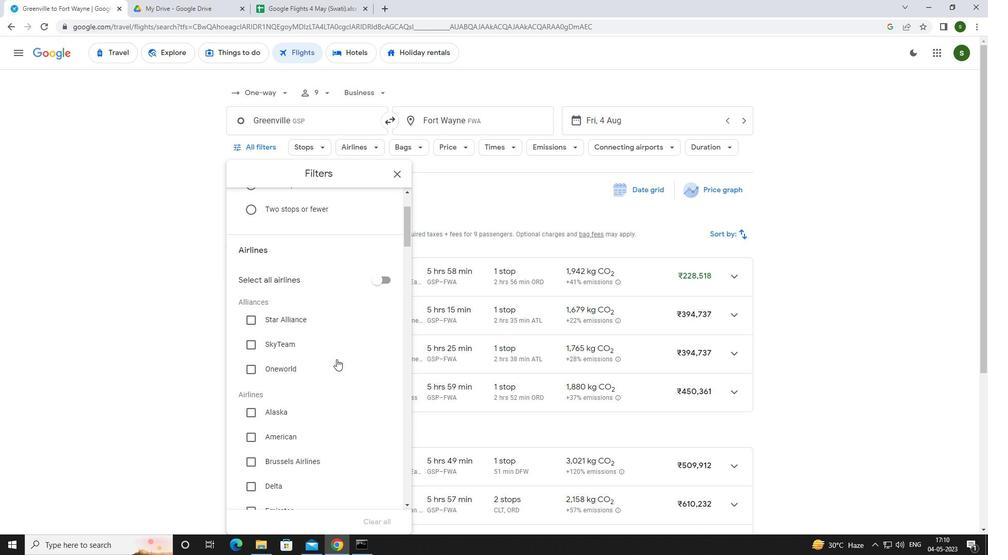 
Action: Mouse scrolled (336, 358) with delta (0, 0)
Screenshot: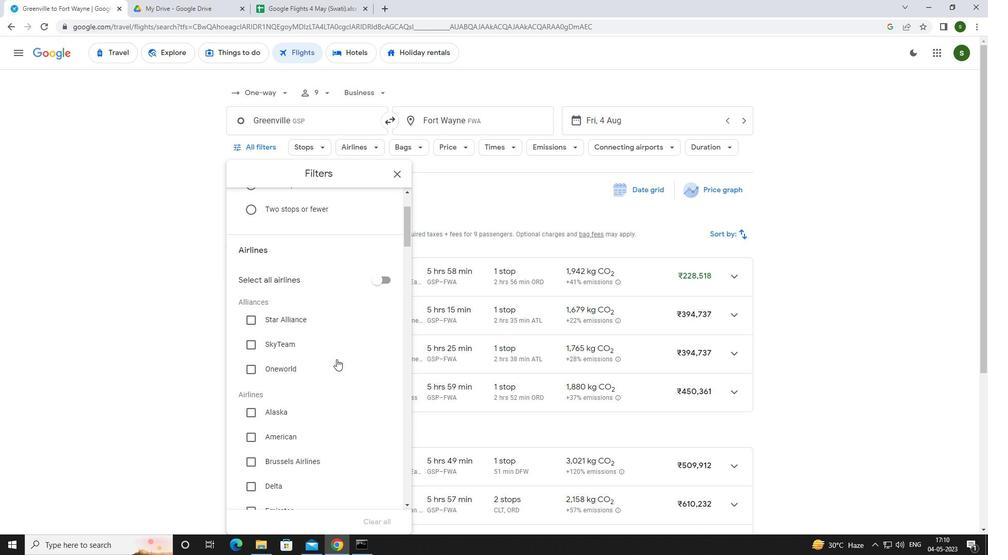 
Action: Mouse moved to (336, 359)
Screenshot: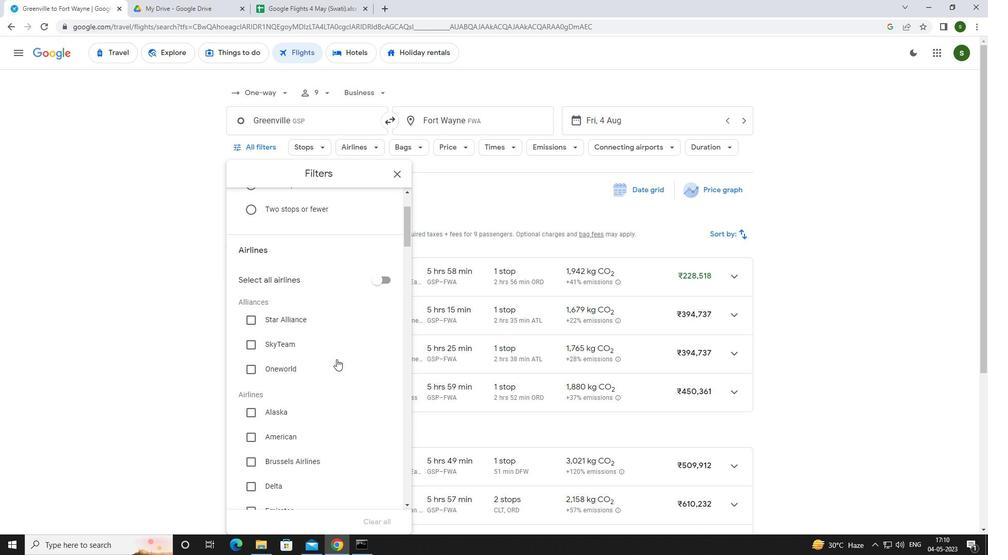 
Action: Mouse scrolled (336, 358) with delta (0, 0)
Screenshot: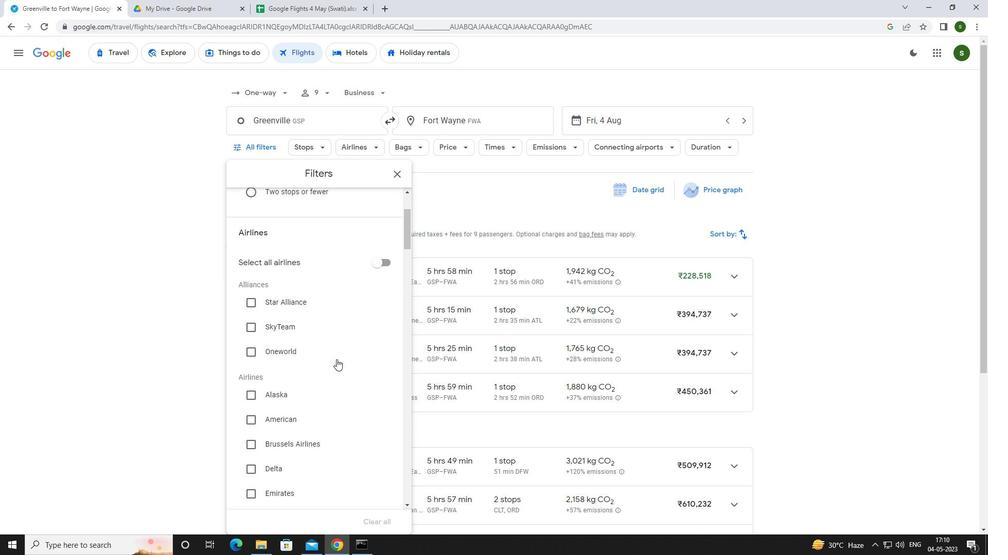 
Action: Mouse moved to (281, 392)
Screenshot: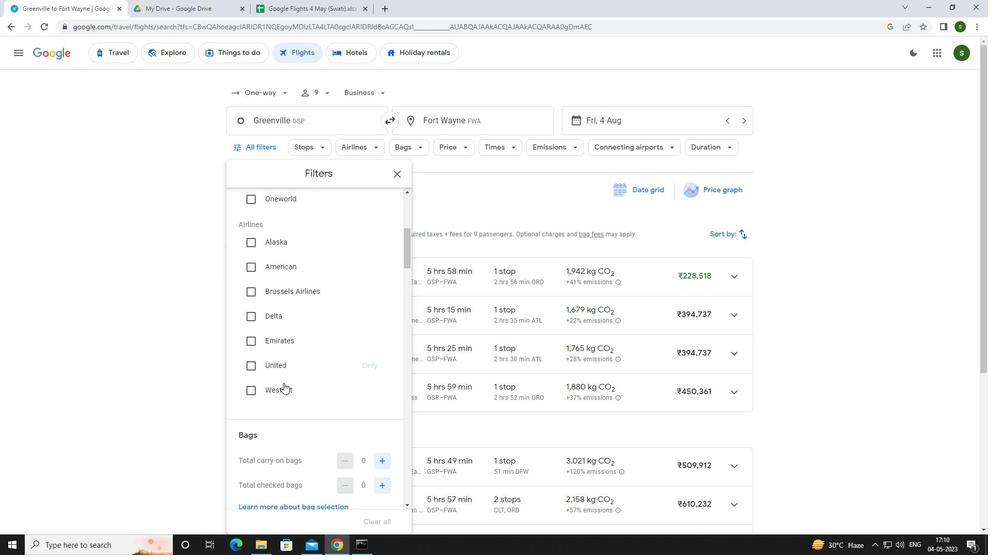 
Action: Mouse pressed left at (281, 392)
Screenshot: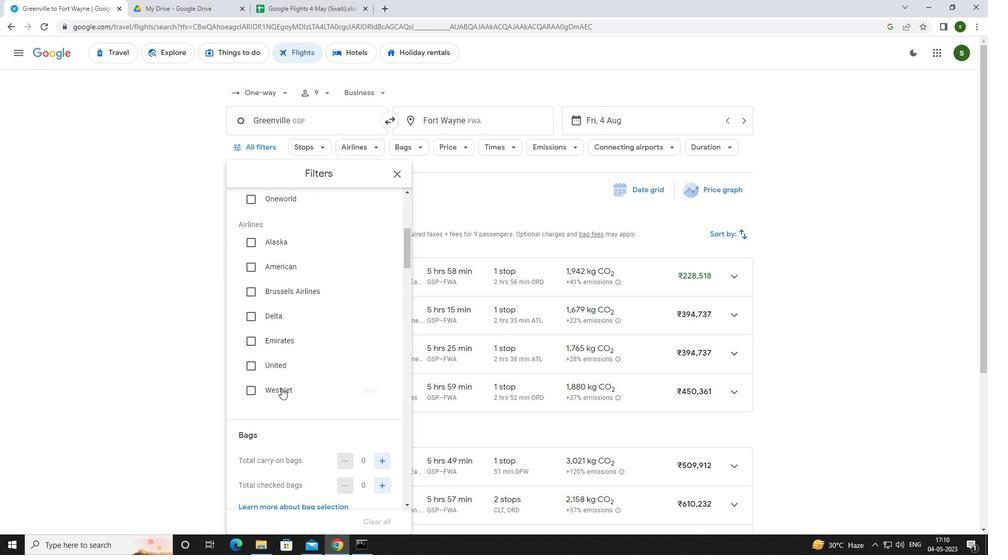 
Action: Mouse scrolled (281, 391) with delta (0, 0)
Screenshot: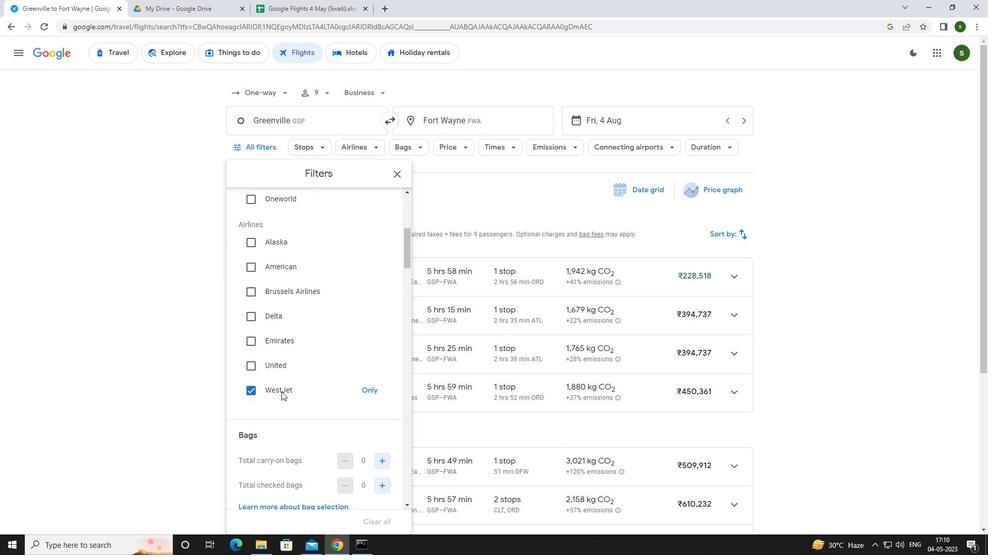 
Action: Mouse scrolled (281, 391) with delta (0, 0)
Screenshot: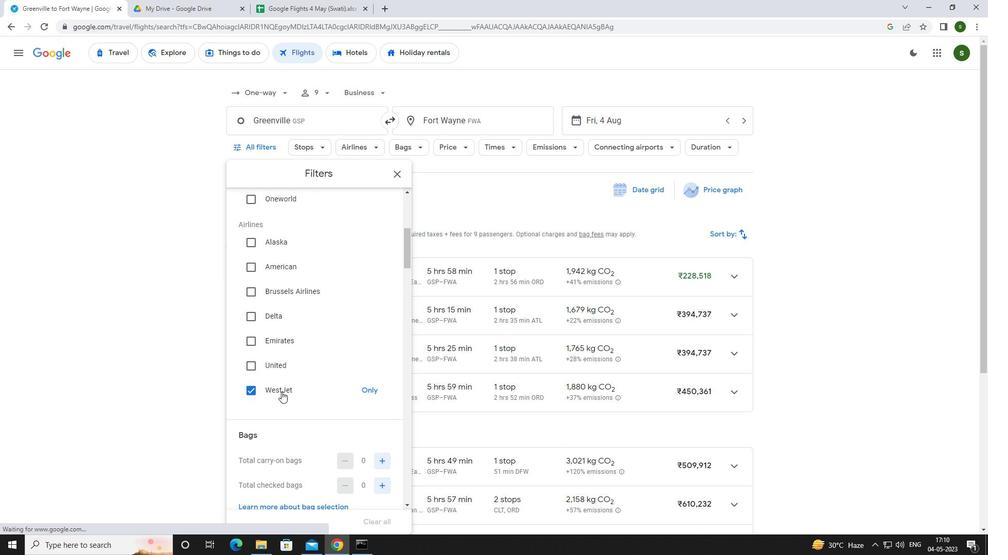 
Action: Mouse moved to (281, 392)
Screenshot: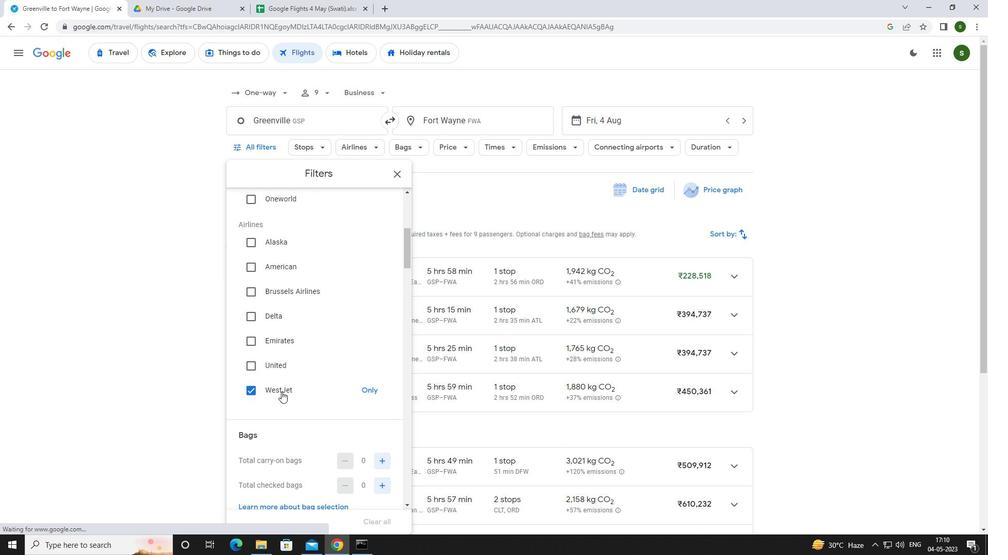 
Action: Mouse scrolled (281, 392) with delta (0, 0)
Screenshot: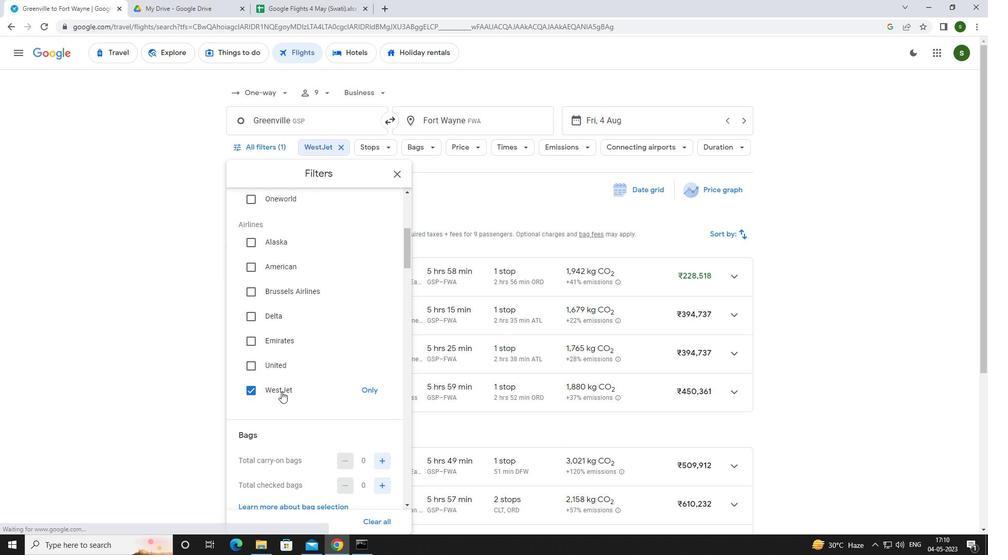 
Action: Mouse moved to (385, 330)
Screenshot: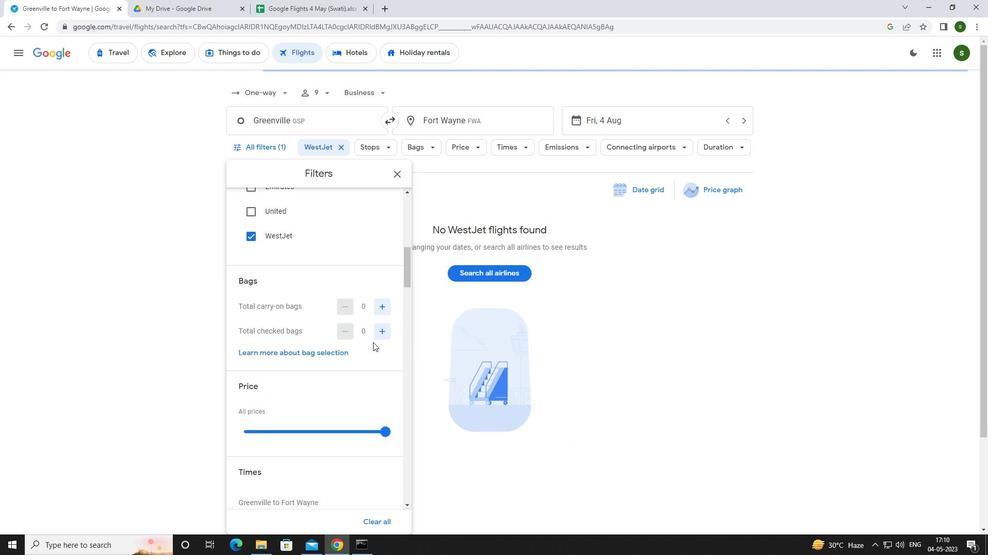 
Action: Mouse pressed left at (385, 330)
Screenshot: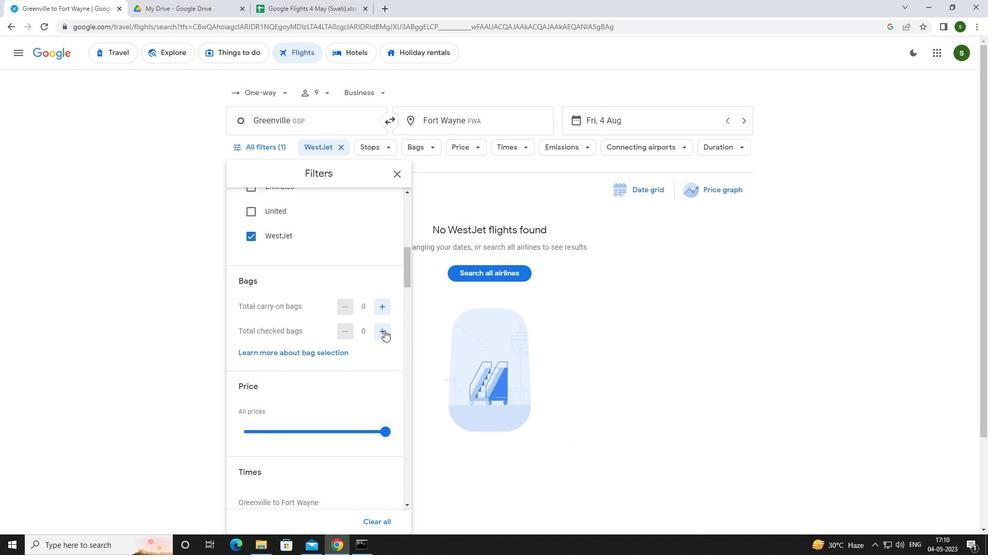 
Action: Mouse pressed left at (385, 330)
Screenshot: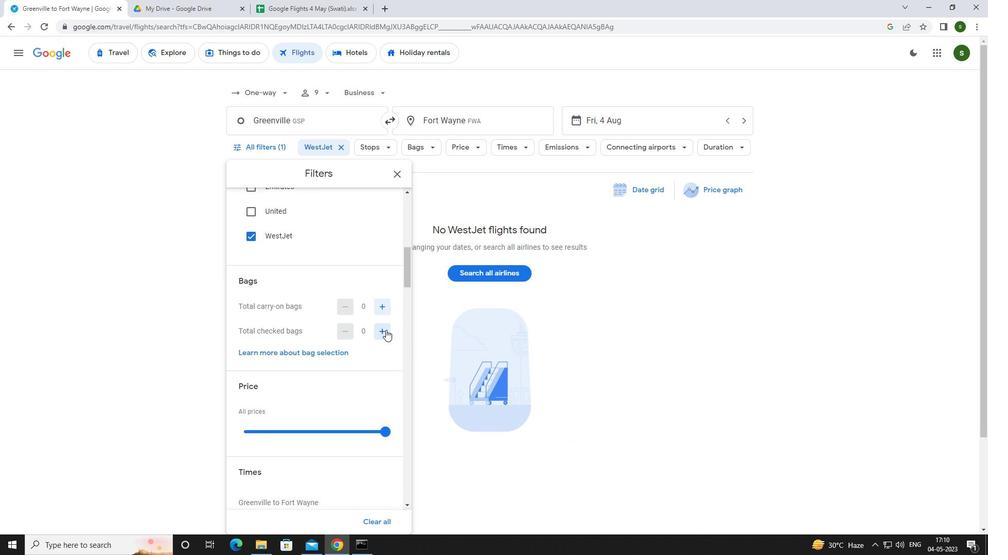 
Action: Mouse pressed left at (385, 330)
Screenshot: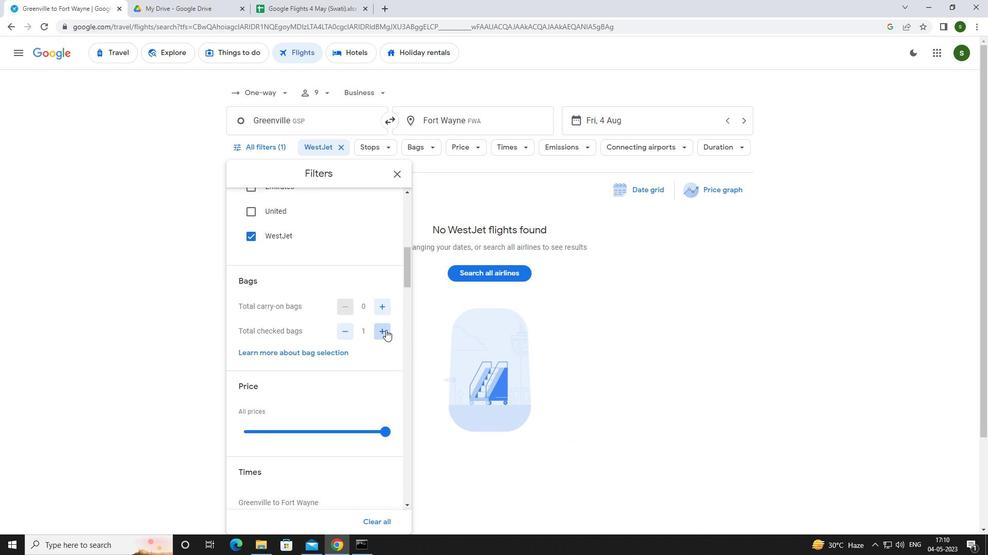 
Action: Mouse pressed left at (385, 330)
Screenshot: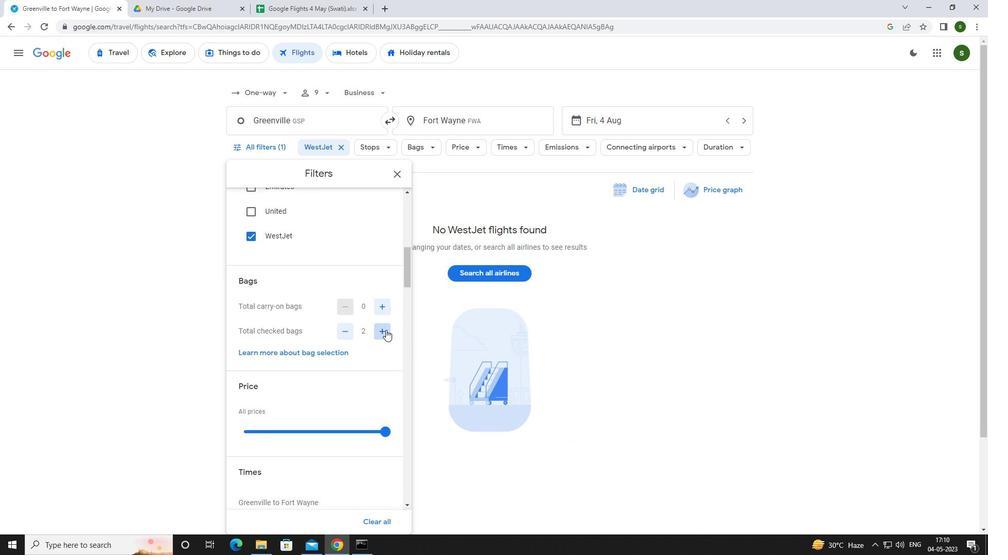 
Action: Mouse pressed left at (385, 330)
Screenshot: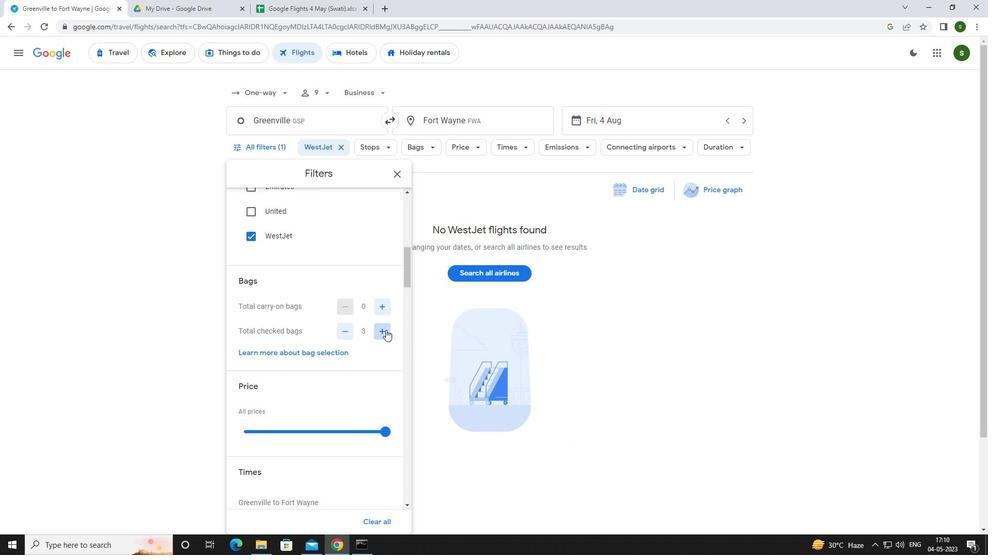 
Action: Mouse pressed left at (385, 330)
Screenshot: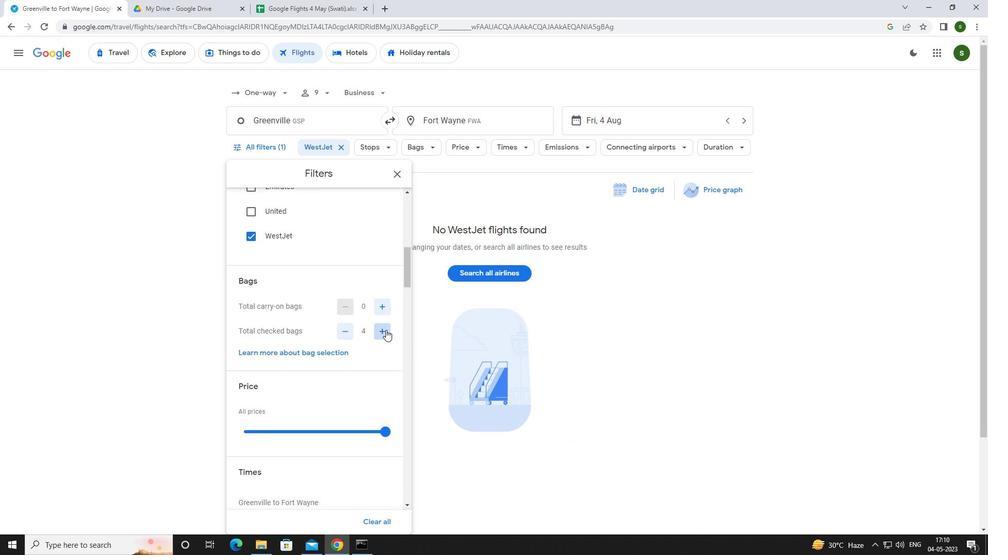 
Action: Mouse pressed left at (385, 330)
Screenshot: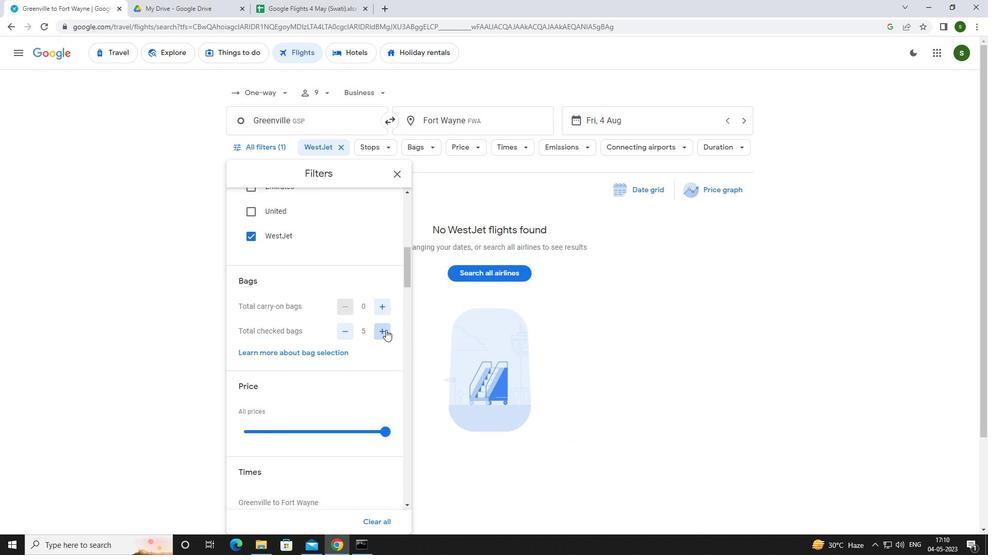 
Action: Mouse pressed left at (385, 330)
Screenshot: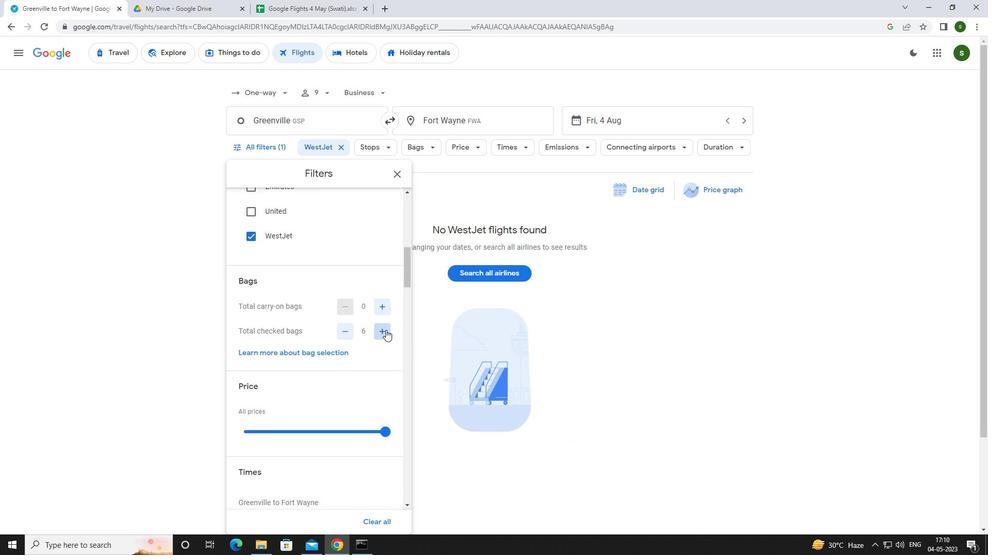 
Action: Mouse moved to (370, 339)
Screenshot: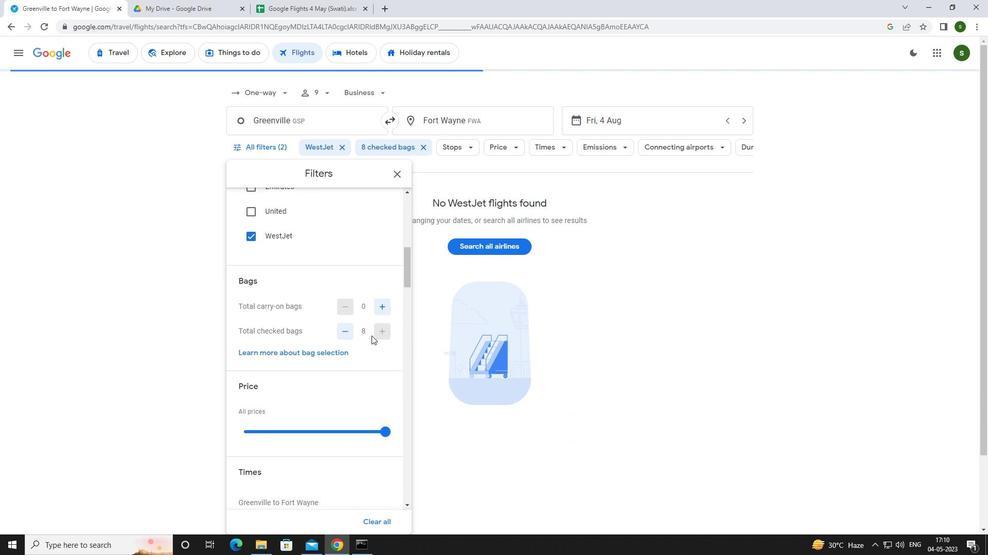
Action: Mouse scrolled (370, 339) with delta (0, 0)
Screenshot: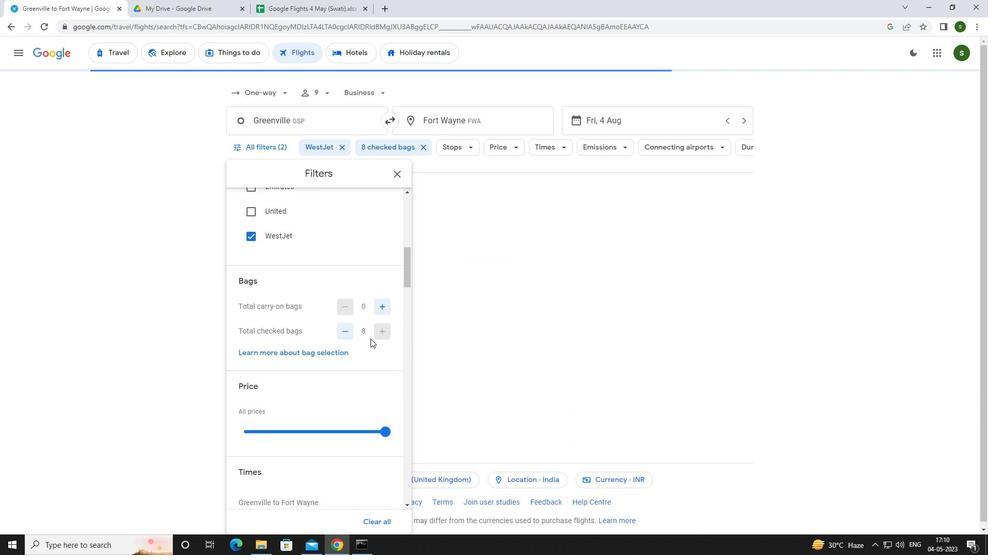 
Action: Mouse moved to (370, 339)
Screenshot: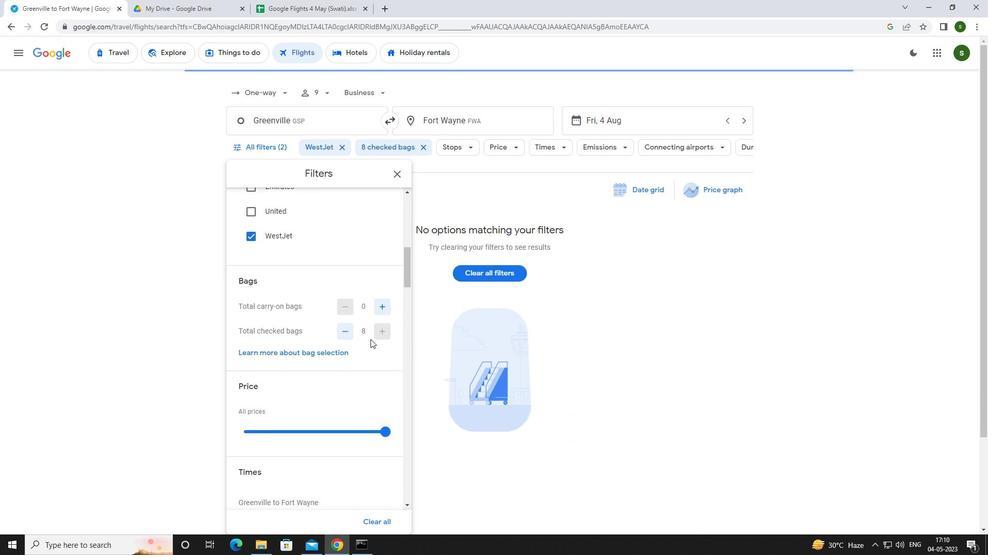 
Action: Mouse scrolled (370, 339) with delta (0, 0)
Screenshot: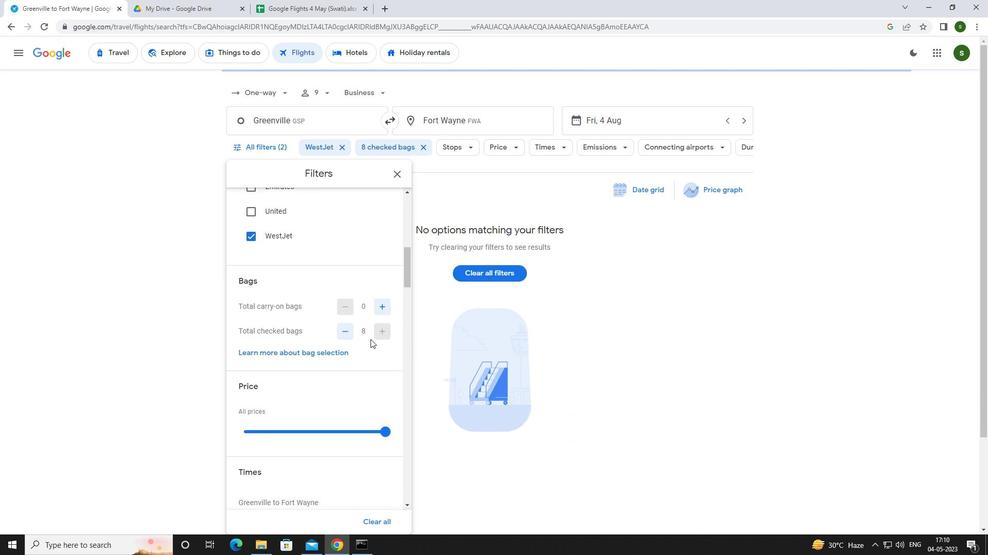 
Action: Mouse moved to (387, 330)
Screenshot: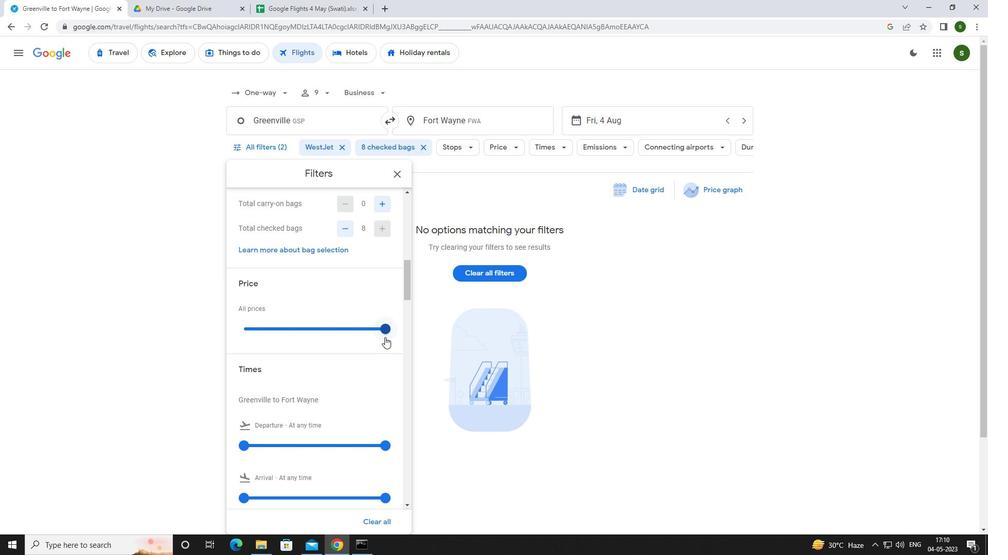 
Action: Mouse pressed left at (387, 330)
Screenshot: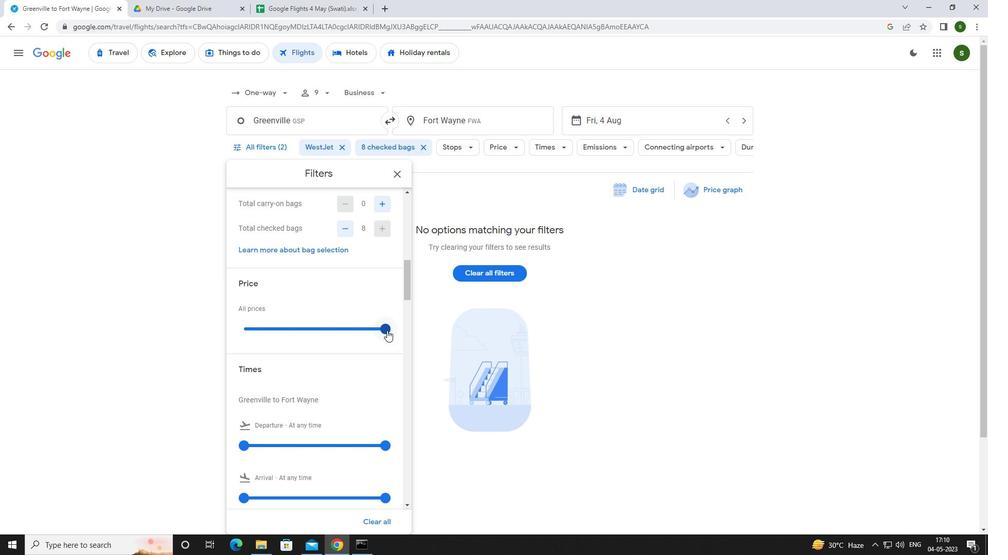
Action: Mouse moved to (243, 328)
Screenshot: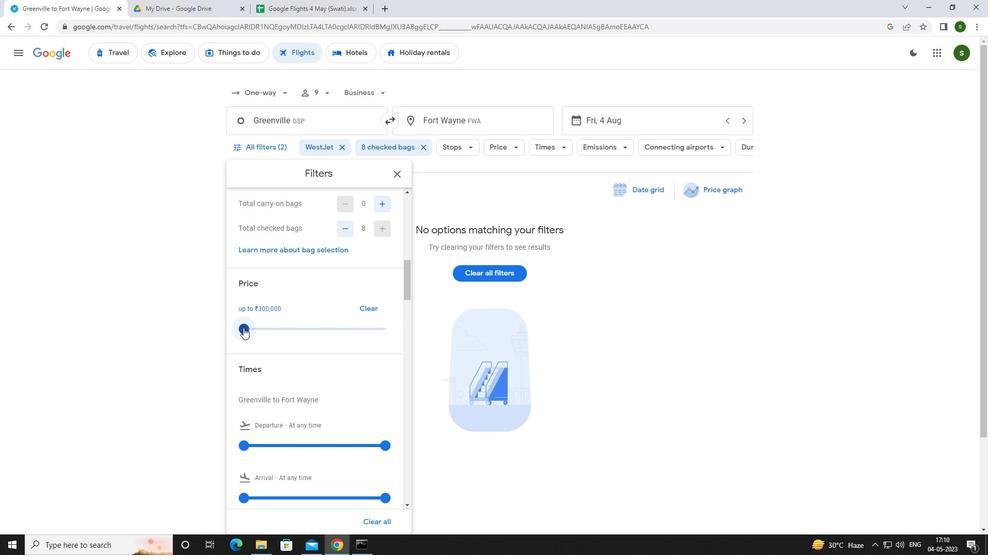 
Action: Mouse scrolled (243, 327) with delta (0, 0)
Screenshot: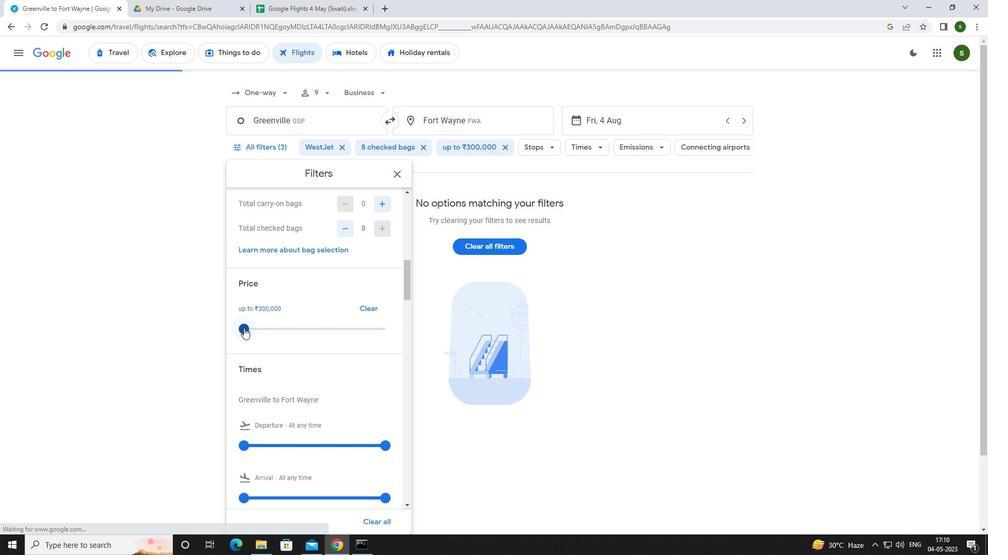 
Action: Mouse scrolled (243, 327) with delta (0, 0)
Screenshot: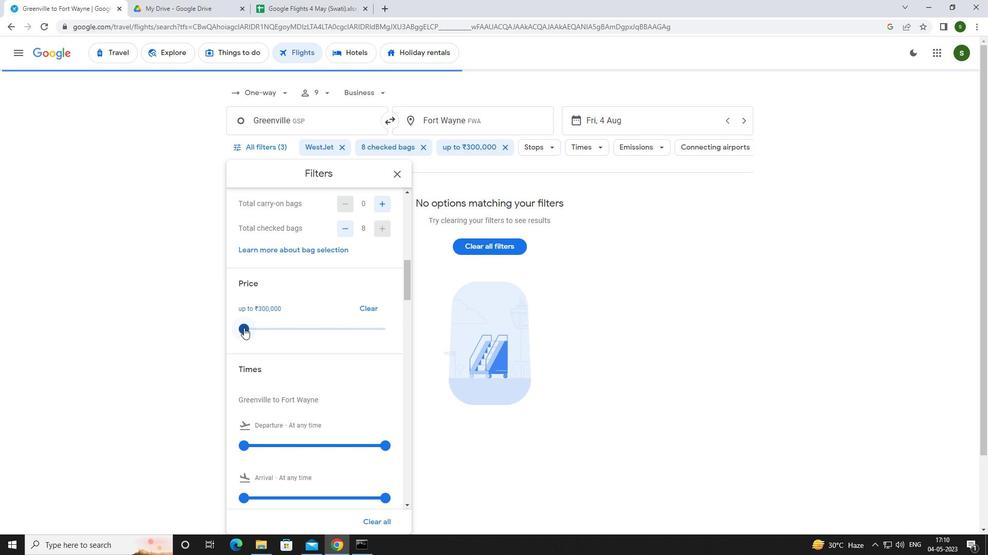 
Action: Mouse moved to (243, 337)
Screenshot: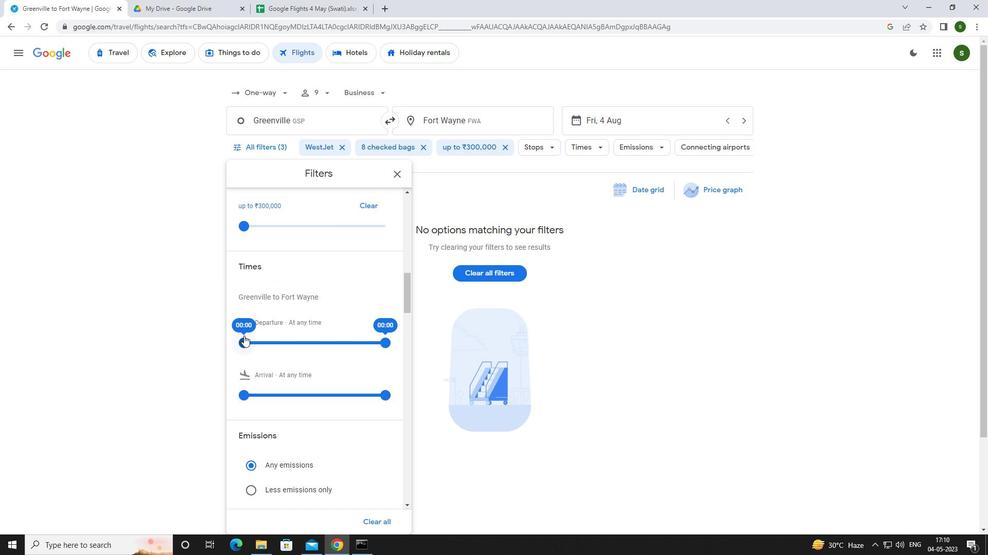 
Action: Mouse pressed left at (243, 337)
Screenshot: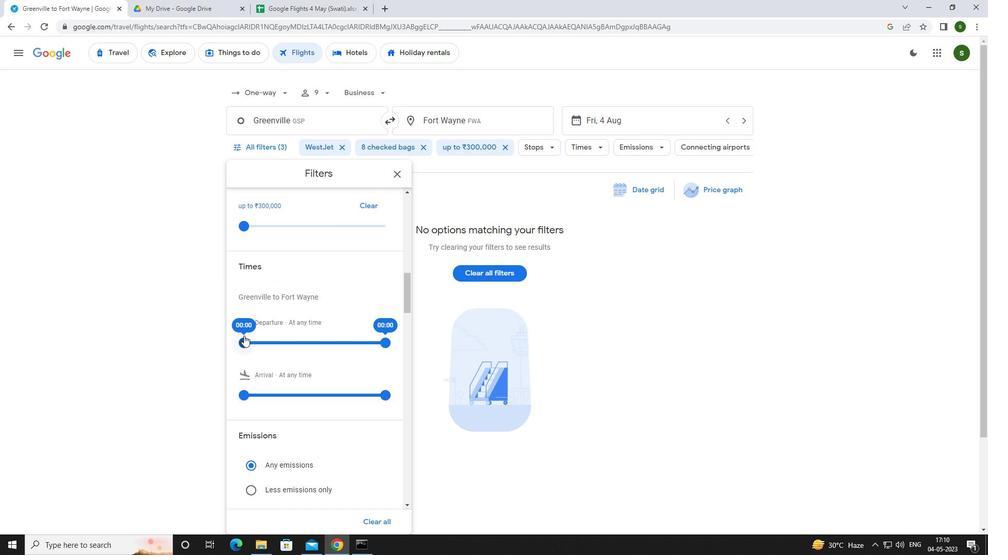
Action: Mouse moved to (618, 375)
Screenshot: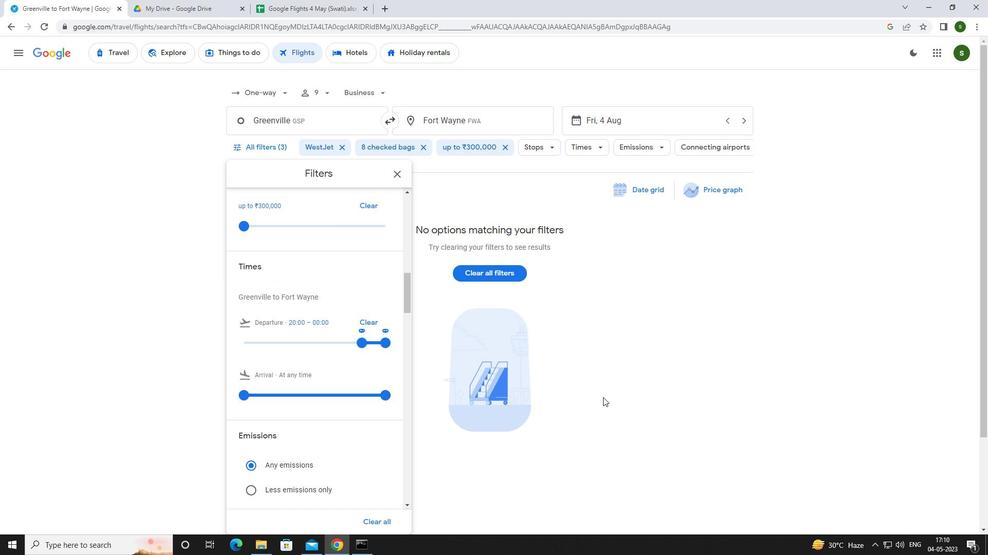 
Action: Mouse pressed left at (618, 375)
Screenshot: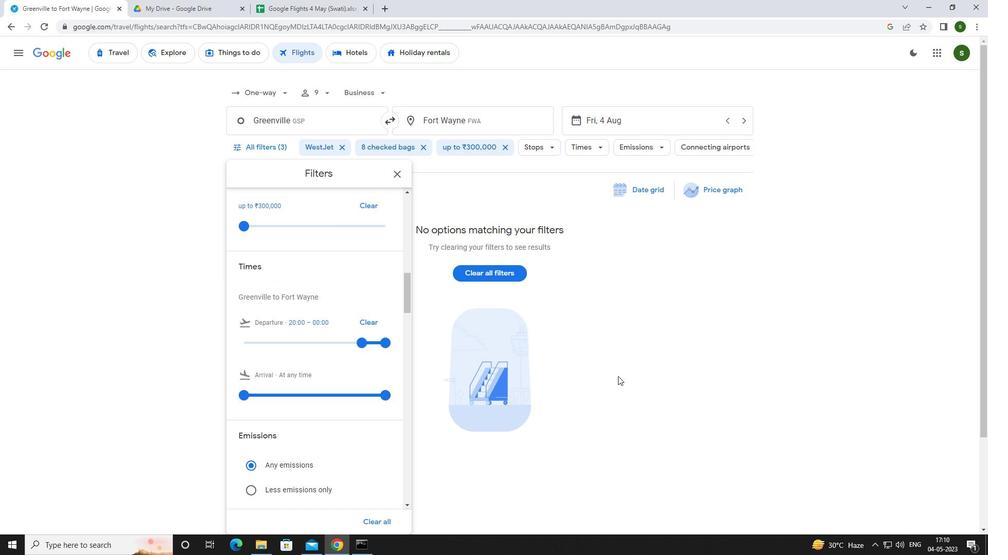 
